 Task: In the Contact  DavisAudrey@lohud.com, Create email and send with subject: 'Elevate Your Success: Introducing a Transformative Opportunity', and with mail content 'Hello_x000D_
Join a community of forward-thinkers and pioneers. Our transformative solution will empower you to shape the future of your industry.._x000D_
Kind Regards', attach the document: Business_plan.docx and insert image: visitingcard.jpg. Below Kind Regards, write Tumblr and insert the URL: 'www.tumblr.com'. Mark checkbox to create task to follow up : In 1 month. Logged in from softage.10@softage.net
Action: Mouse moved to (91, 58)
Screenshot: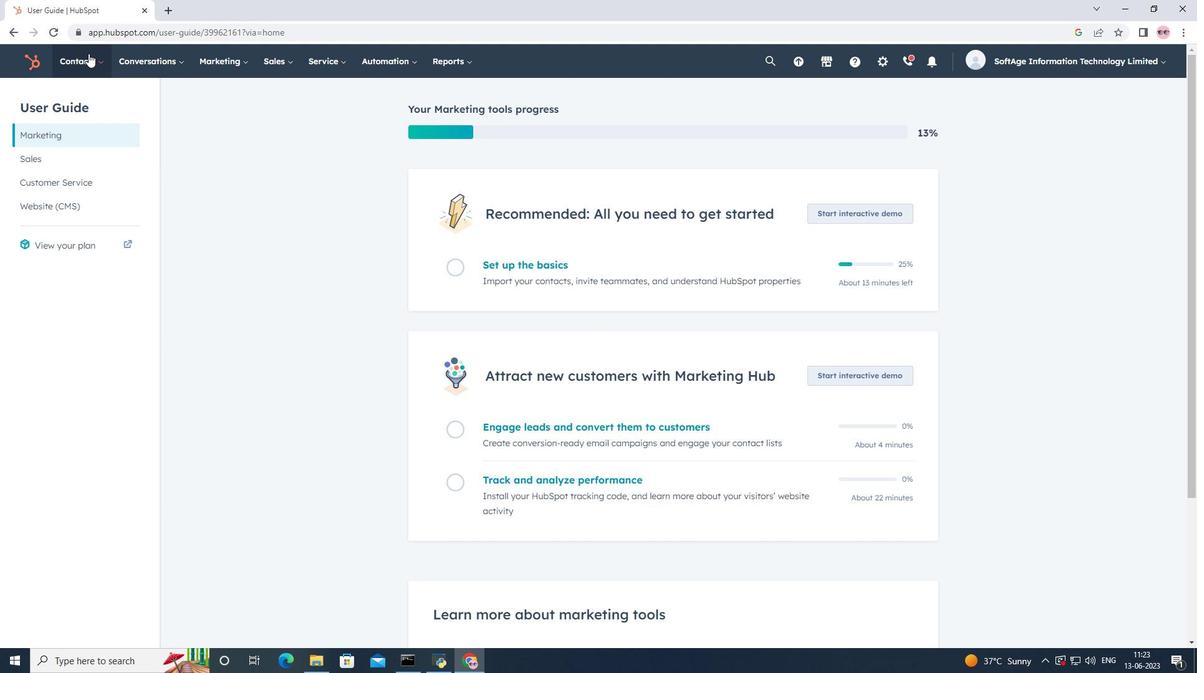 
Action: Mouse pressed left at (91, 58)
Screenshot: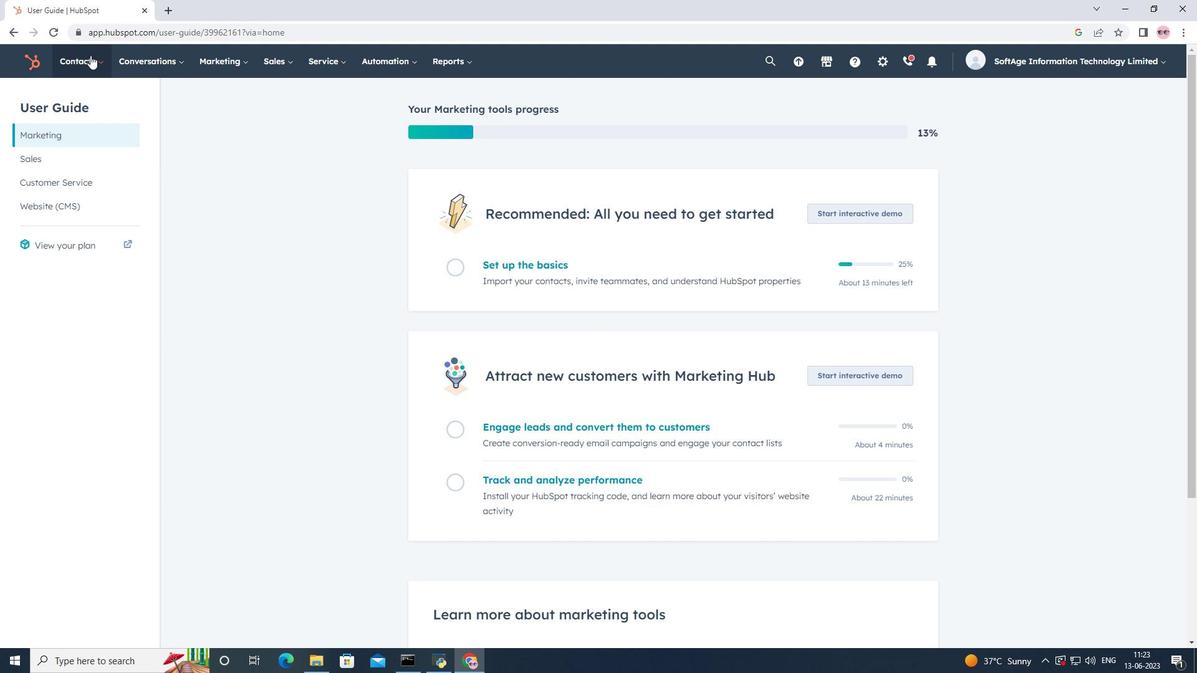 
Action: Mouse moved to (102, 107)
Screenshot: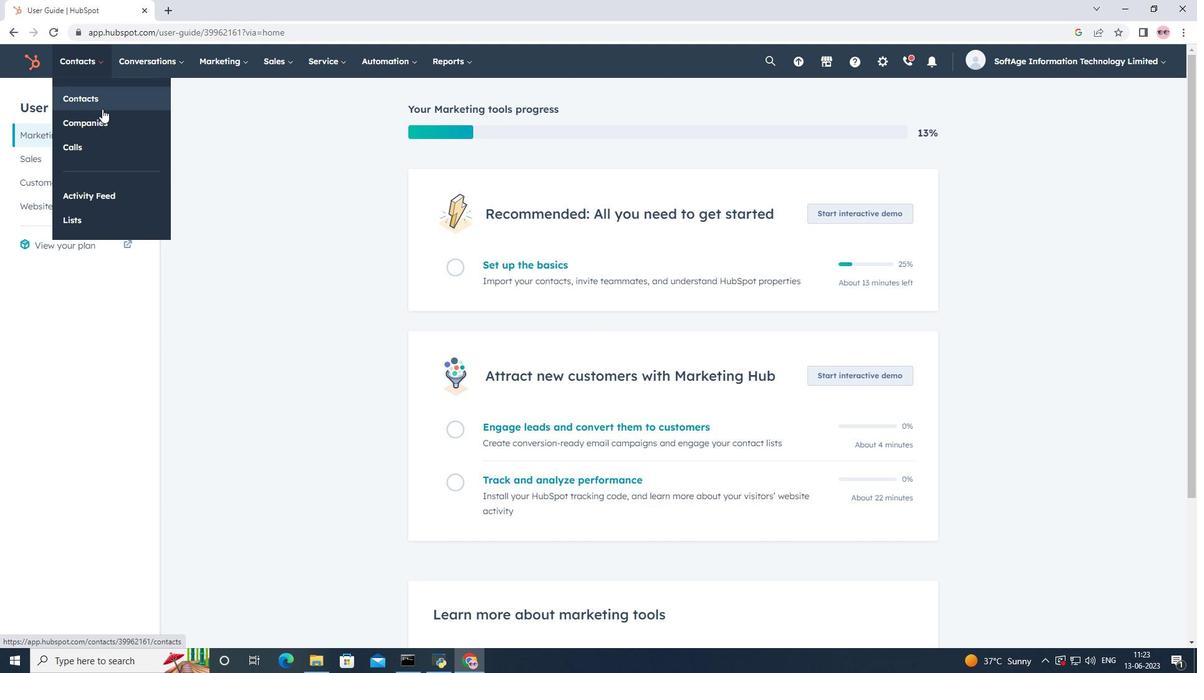 
Action: Mouse pressed left at (102, 107)
Screenshot: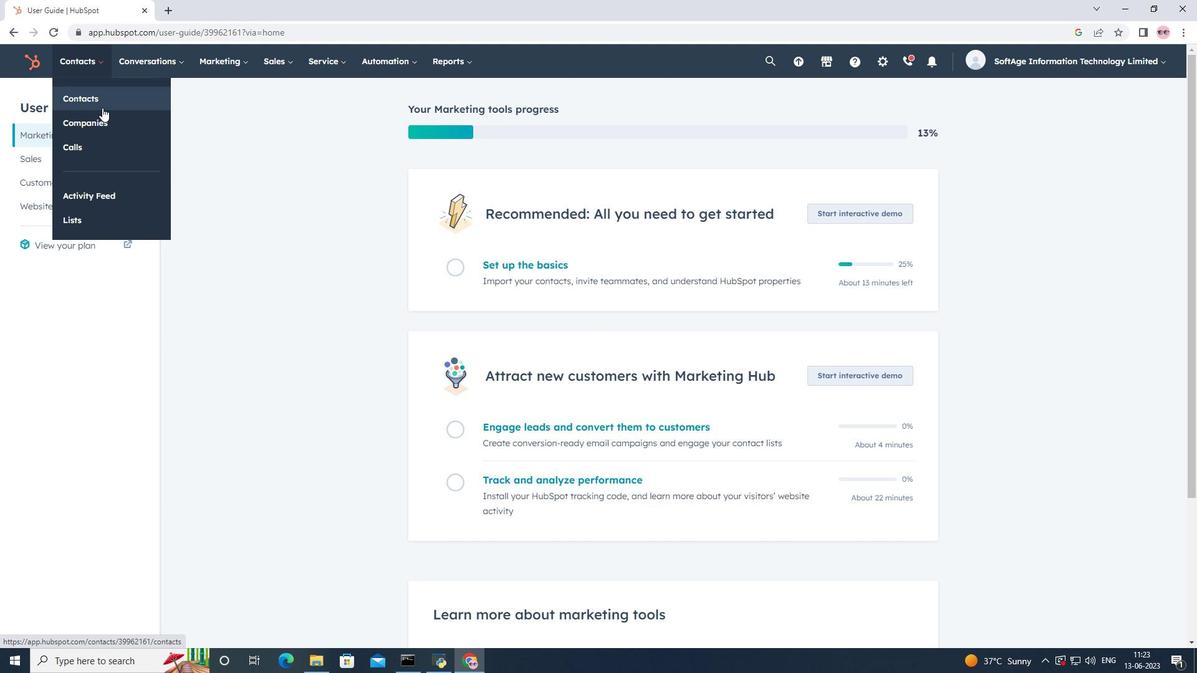 
Action: Mouse moved to (116, 205)
Screenshot: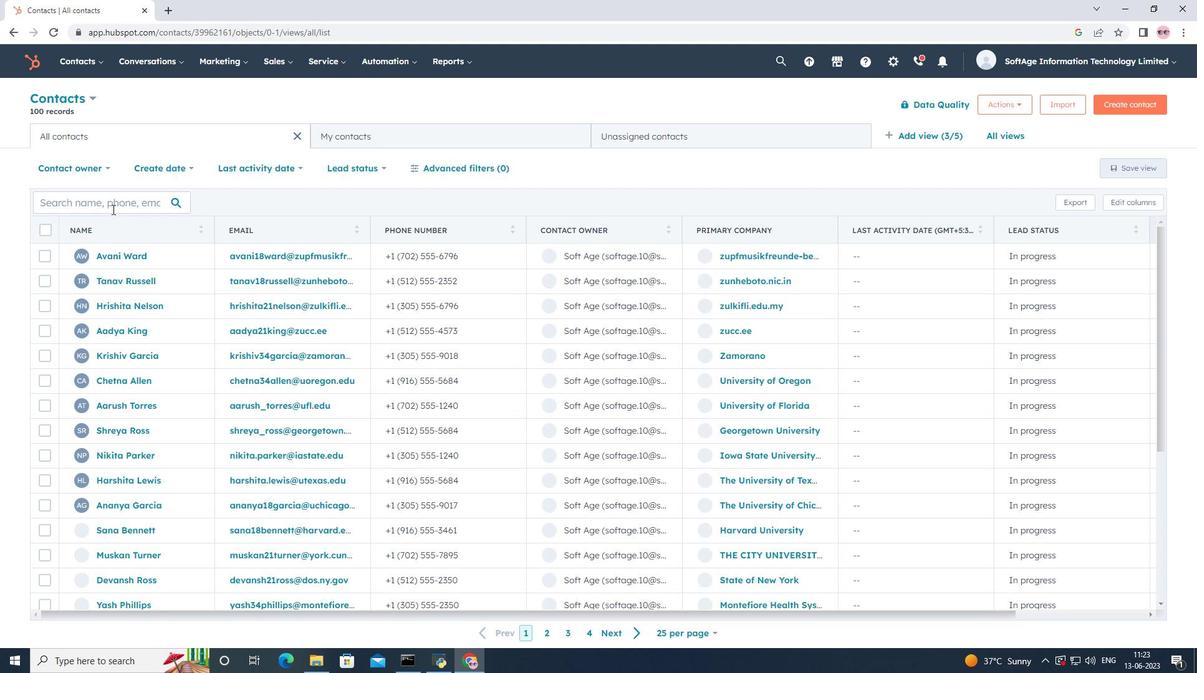 
Action: Mouse pressed left at (116, 205)
Screenshot: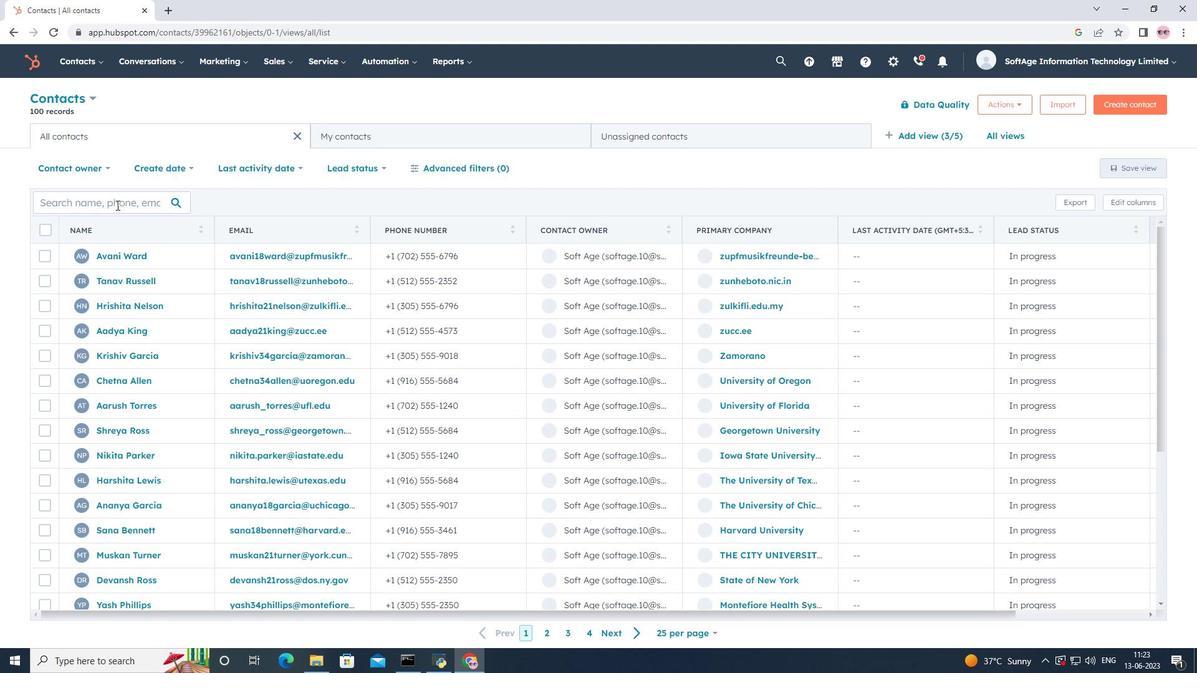 
Action: Key pressed <Key.shift>Davis<Key.shift>Audrey<Key.shift>@lohud.com
Screenshot: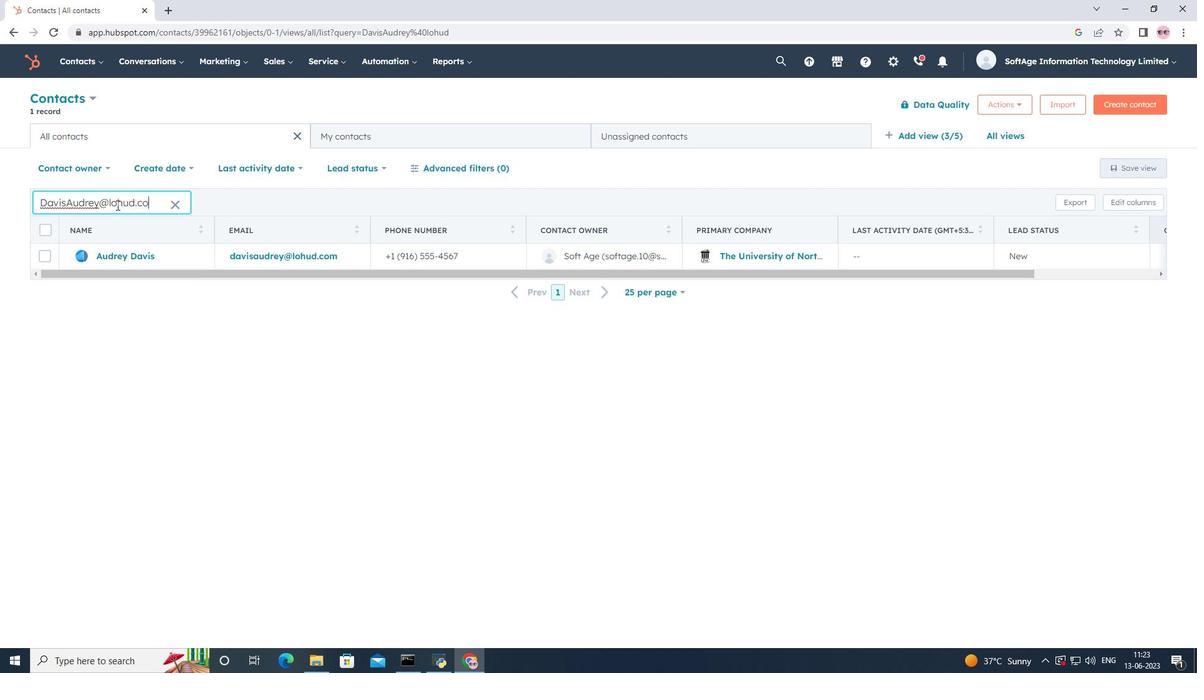 
Action: Mouse moved to (118, 258)
Screenshot: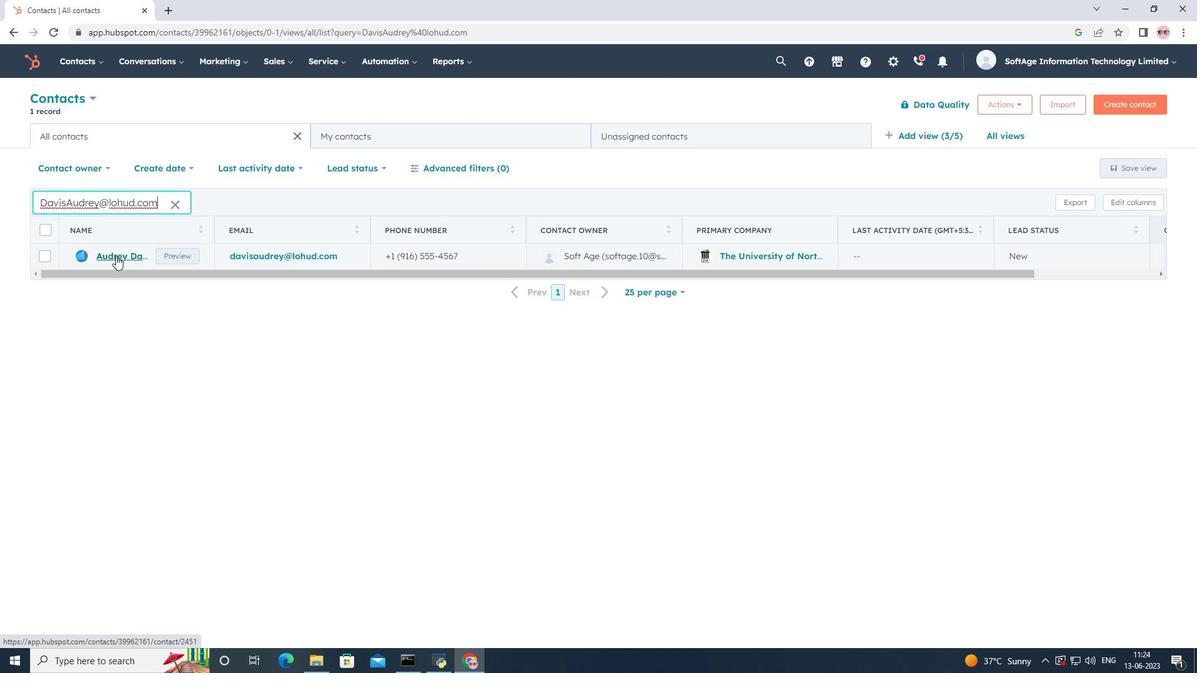 
Action: Mouse pressed left at (118, 258)
Screenshot: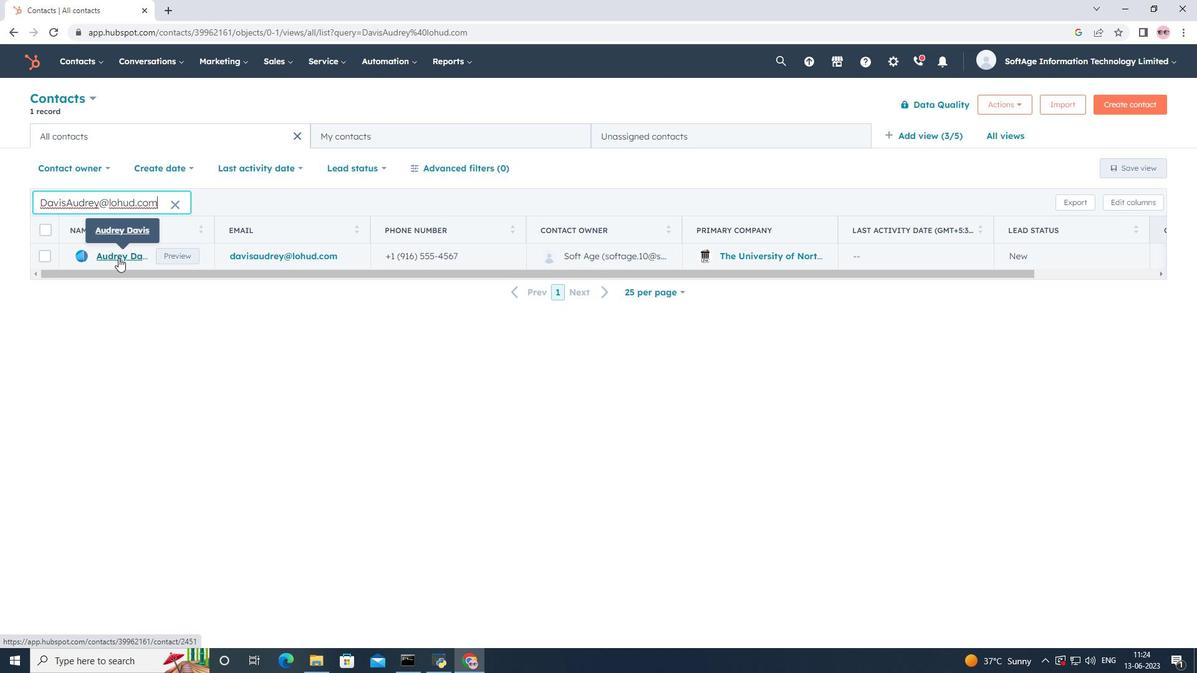 
Action: Mouse moved to (85, 216)
Screenshot: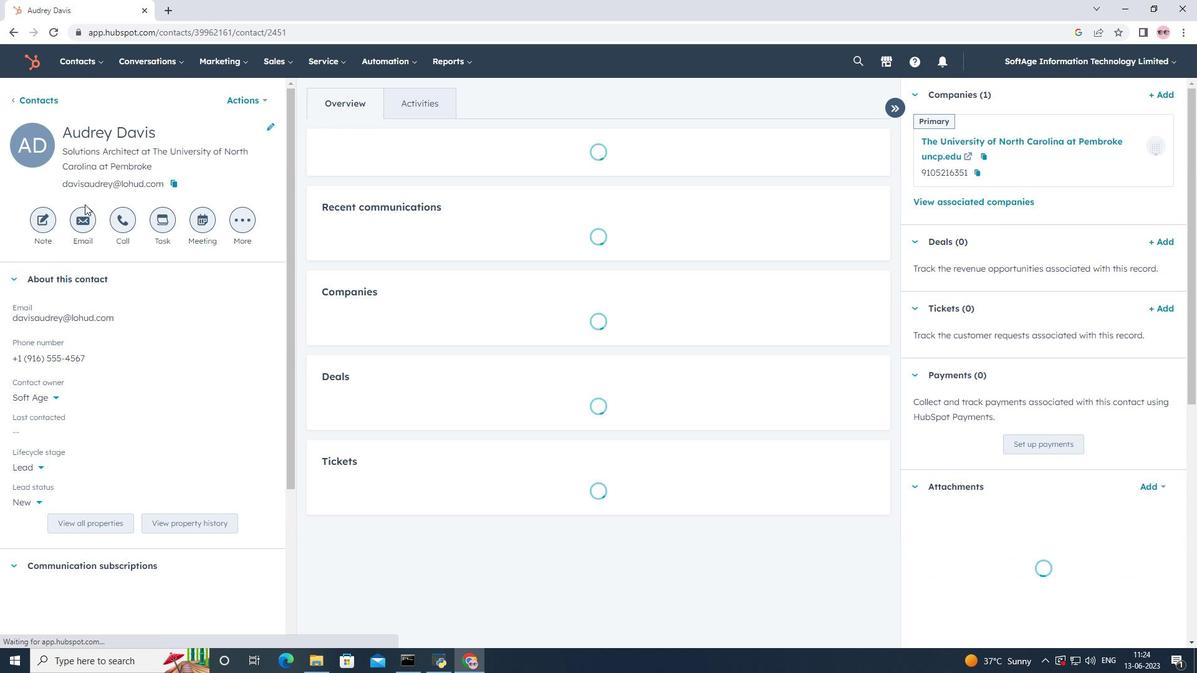
Action: Mouse pressed left at (85, 216)
Screenshot: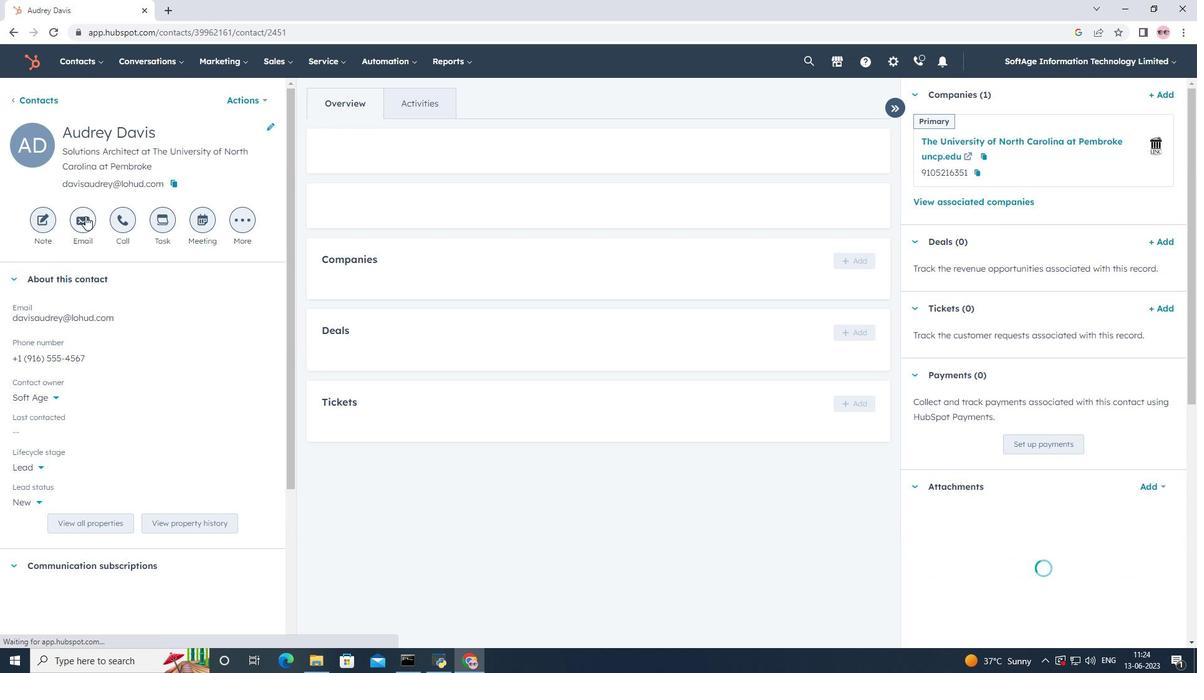 
Action: Mouse moved to (771, 426)
Screenshot: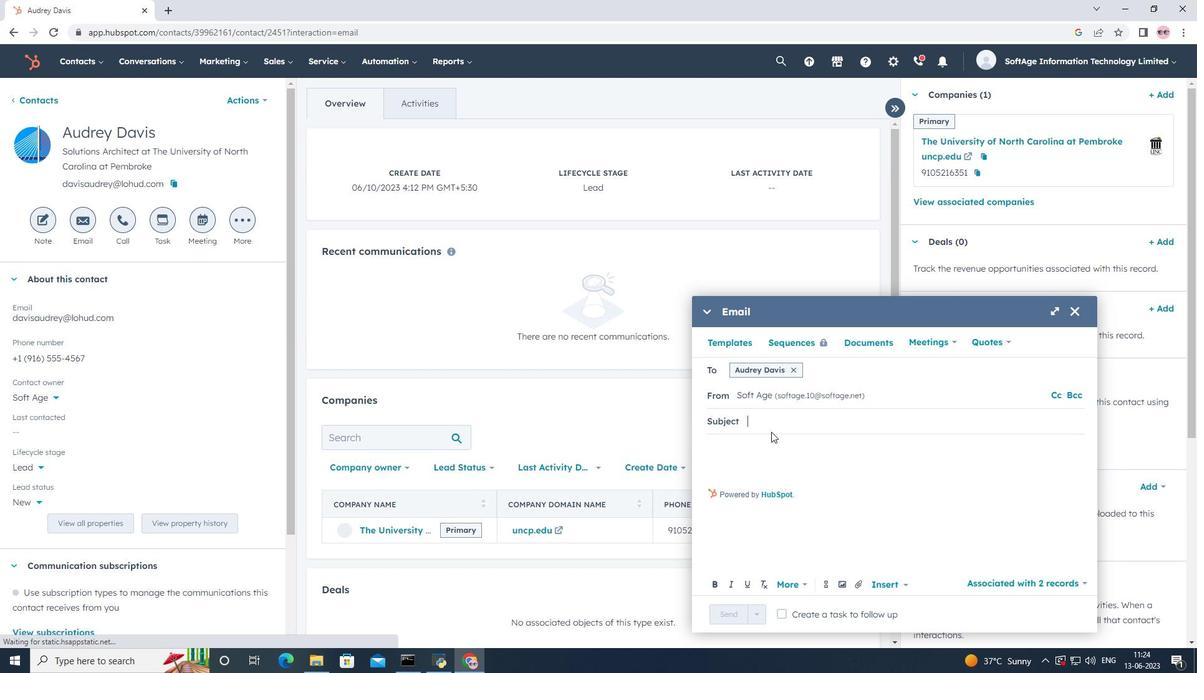 
Action: Mouse pressed left at (771, 426)
Screenshot: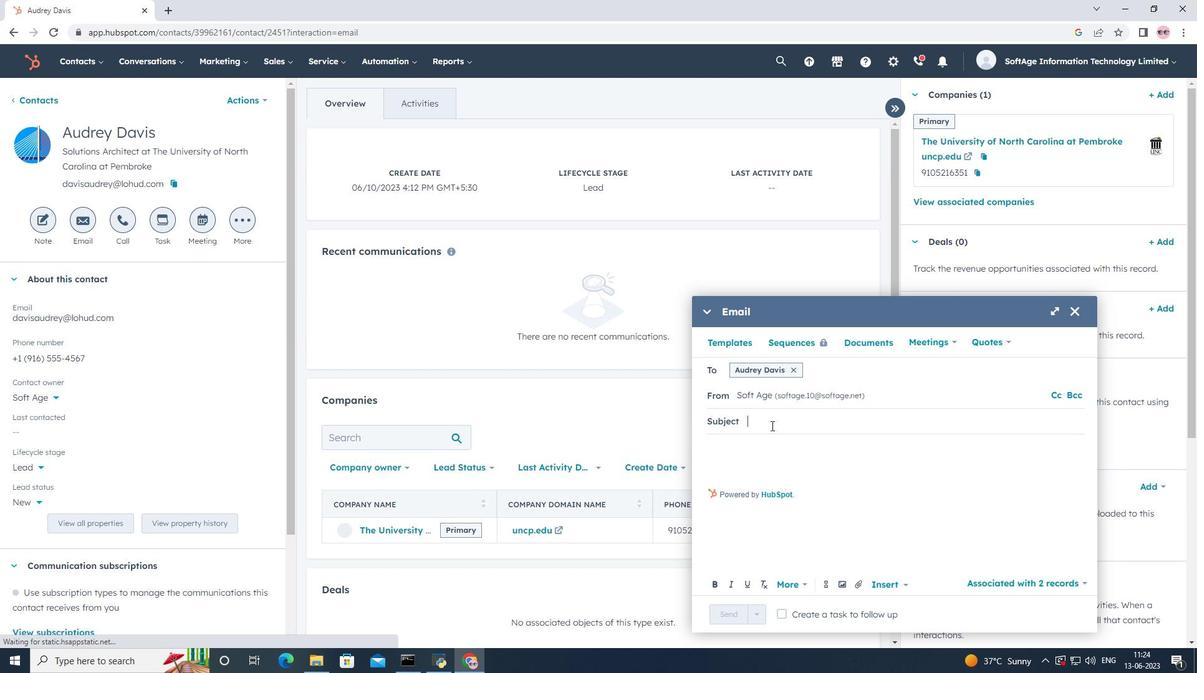 
Action: Key pressed <Key.shift><Key.shift><Key.shift>Elevate<Key.space><Key.shift>Your<Key.space><Key.shift>Success<Key.shift>:<Key.space><Key.shift><Key.shift><Key.shift><Key.shift><Key.shift><Key.shift><Key.shift><Key.shift><Key.shift><Key.shift><Key.shift><Key.shift><Key.shift><Key.shift><Key.shift><Key.shift><Key.shift>Introducing<Key.space>a<Key.space><Key.shift>Transformative<Key.space><Key.shift>Opportunity
Screenshot: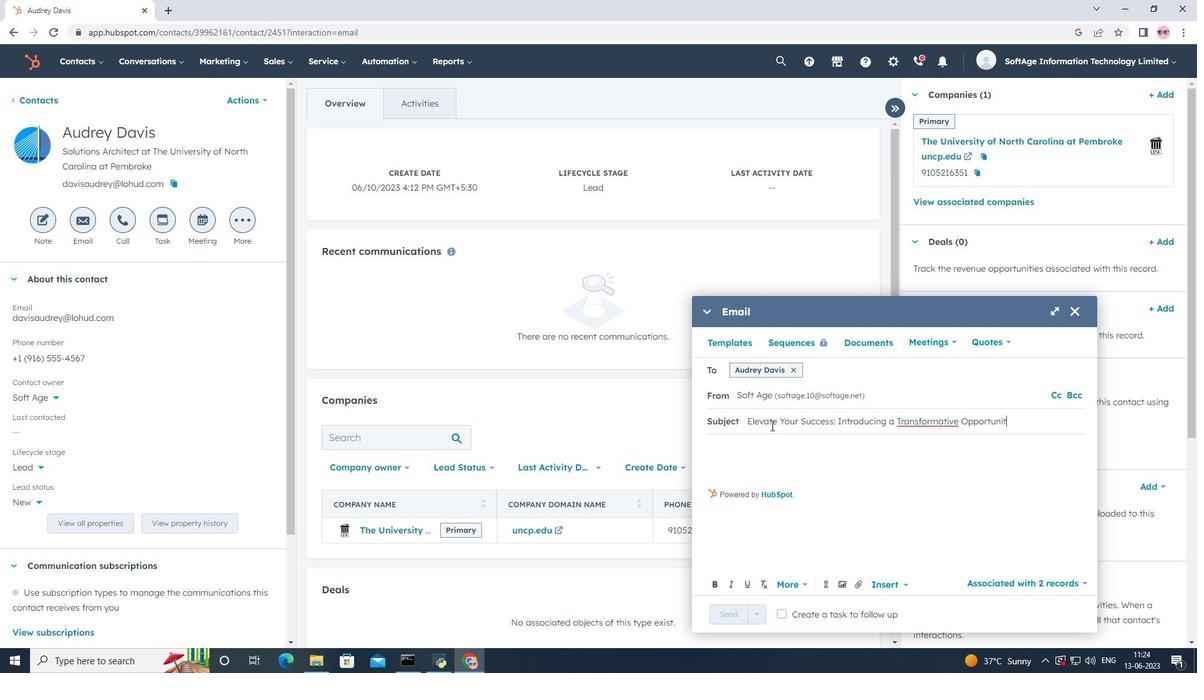 
Action: Mouse scrolled (771, 425) with delta (0, 0)
Screenshot: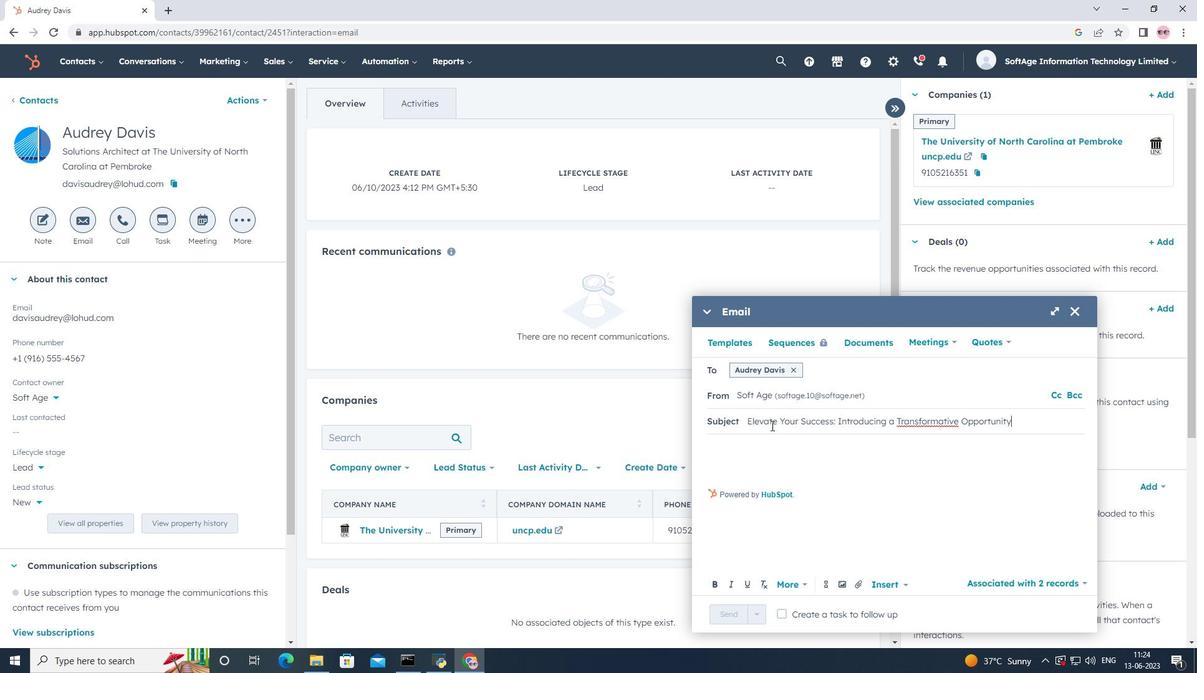 
Action: Mouse scrolled (771, 425) with delta (0, 0)
Screenshot: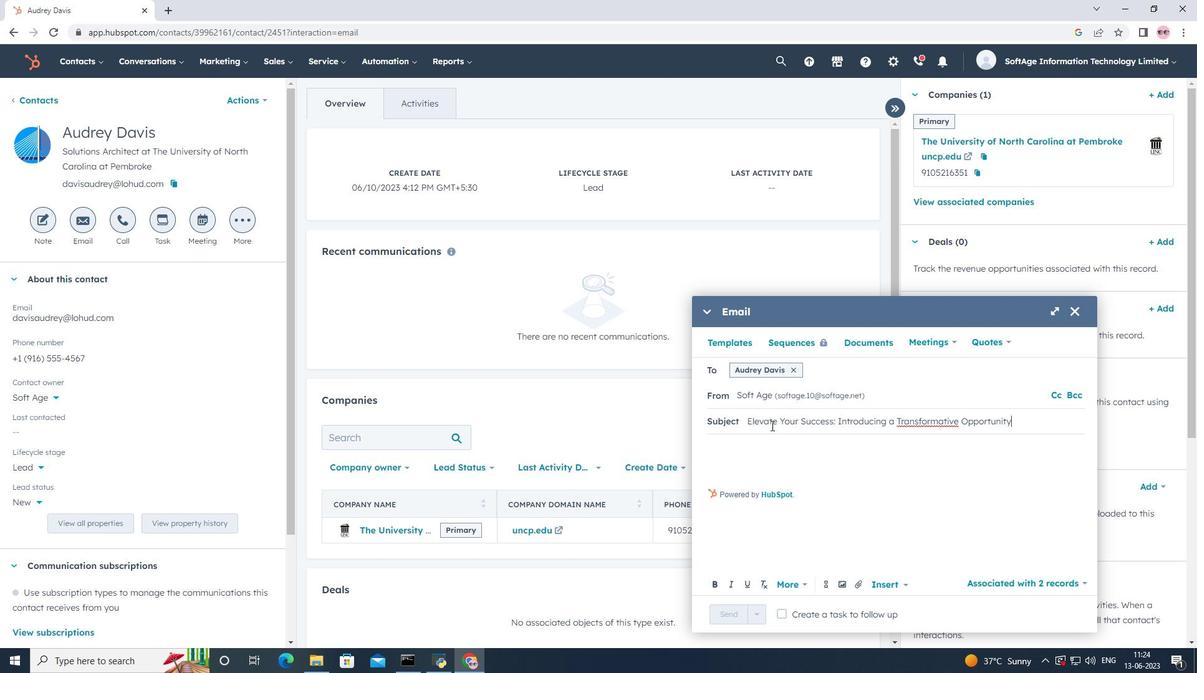 
Action: Mouse moved to (747, 451)
Screenshot: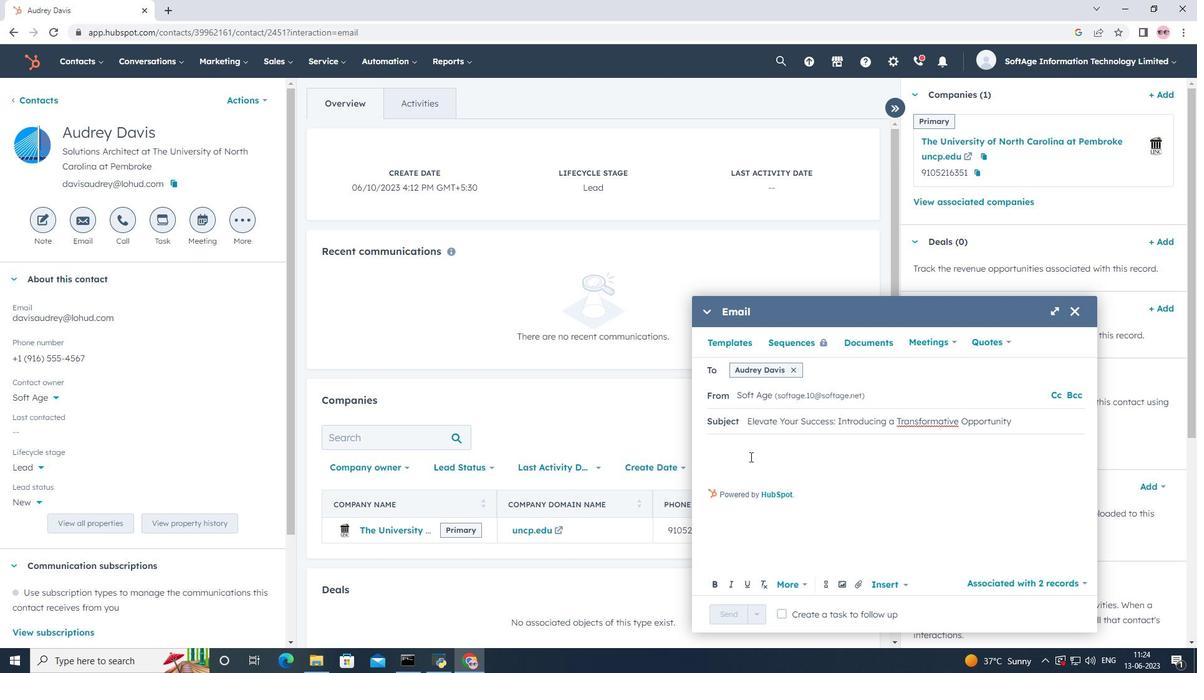 
Action: Mouse pressed left at (747, 451)
Screenshot: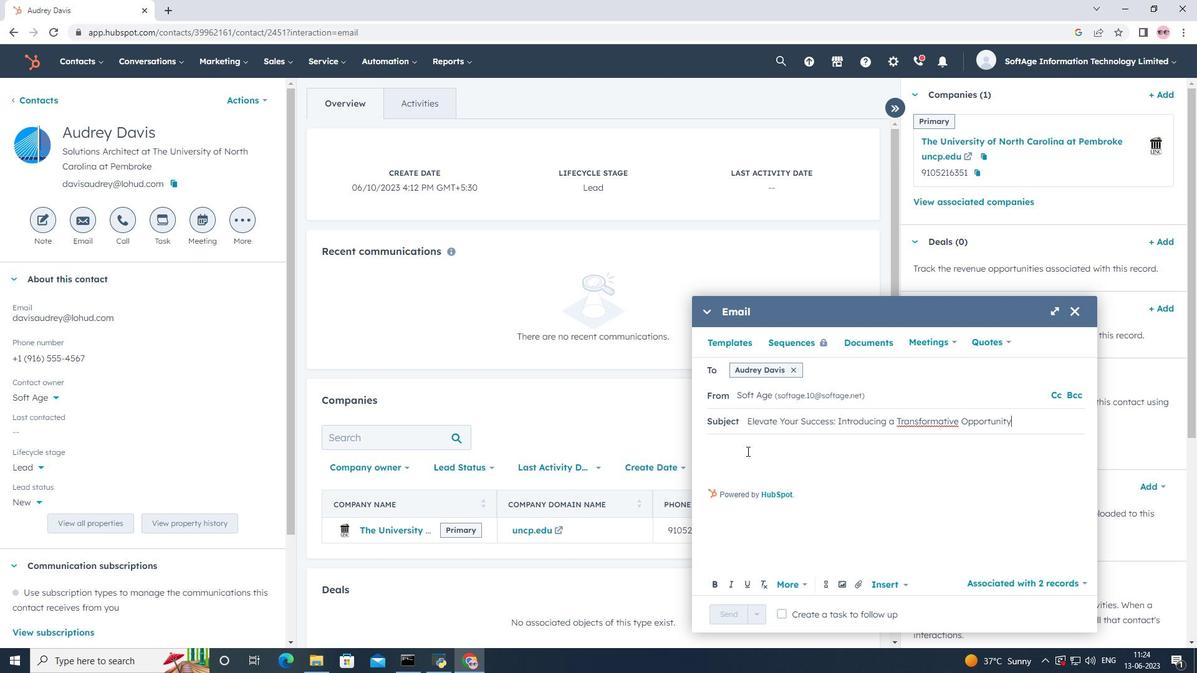 
Action: Key pressed <Key.shift>Hello<Key.enter><Key.shift><Key.shift><Key.shift><Key.shift><Key.shift><Key.shift><Key.shift><Key.shift><Key.shift>Join<Key.space>a<Key.space>community<Key.space>of<Key.space>forward<Key.space><Key.backspace>-thinkers<Key.space>and<Key.space>pioneers.<Key.space><Key.shift>Our<Key.space>transformative<Key.space>solution<Key.space>will<Key.space>empower<Key.space><Key.shift><Key.shift><Key.shift><Key.shift><Key.shift><Key.shift><Key.shift><Key.shift><Key.shift><Key.shift><Key.shift><Key.shift><Key.shift><Key.shift><Key.shift><Key.shift><Key.shift><Key.shift><Key.shift><Key.shift><Key.shift><Key.shift><Key.shift><Key.shift><Key.shift><Key.shift><Key.shift><Key.shift><Key.shift><Key.shift><Key.shift><Key.shift><Key.shift><Key.shift><Key.shift><Key.shift><Key.shift><Key.shift><Key.shift><Key.shift><Key.shift><Key.shift><Key.shift><Key.shift><Key.shift><Key.shift><Key.shift><Key.shift><Key.shift><Key.shift><Key.shift><Key.shift><Key.shift><Key.shift><Key.shift><Key.shift><Key.shift><Key.shift><Key.shift><Key.shift><Key.shift>you<Key.space>to<Key.space>shape<Key.space>the<Key.space>future<Key.space>of<Key.space>your<Key.space>industry.<Key.enter><Key.shift><Key.shift><Key.shift><Key.shift><Key.shift><Key.shift><Key.shift><Key.shift><Key.shift>Kind<Key.space>re<Key.backspace><Key.backspace><Key.shift>Regards
Screenshot: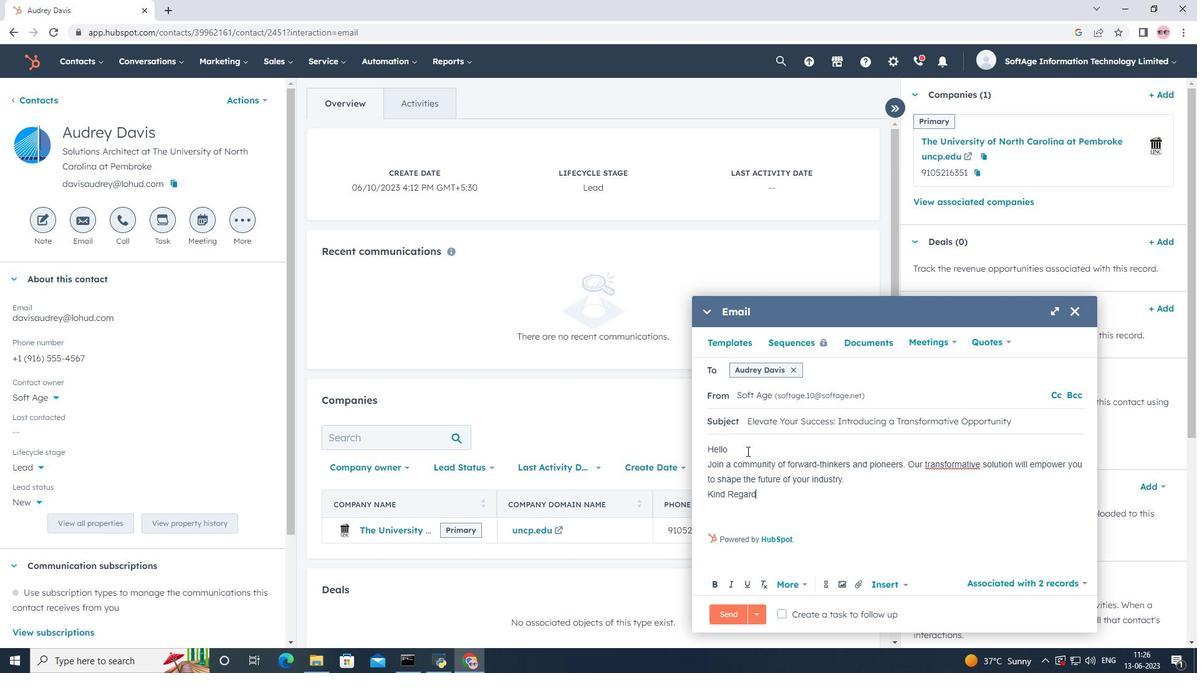 
Action: Mouse moved to (858, 589)
Screenshot: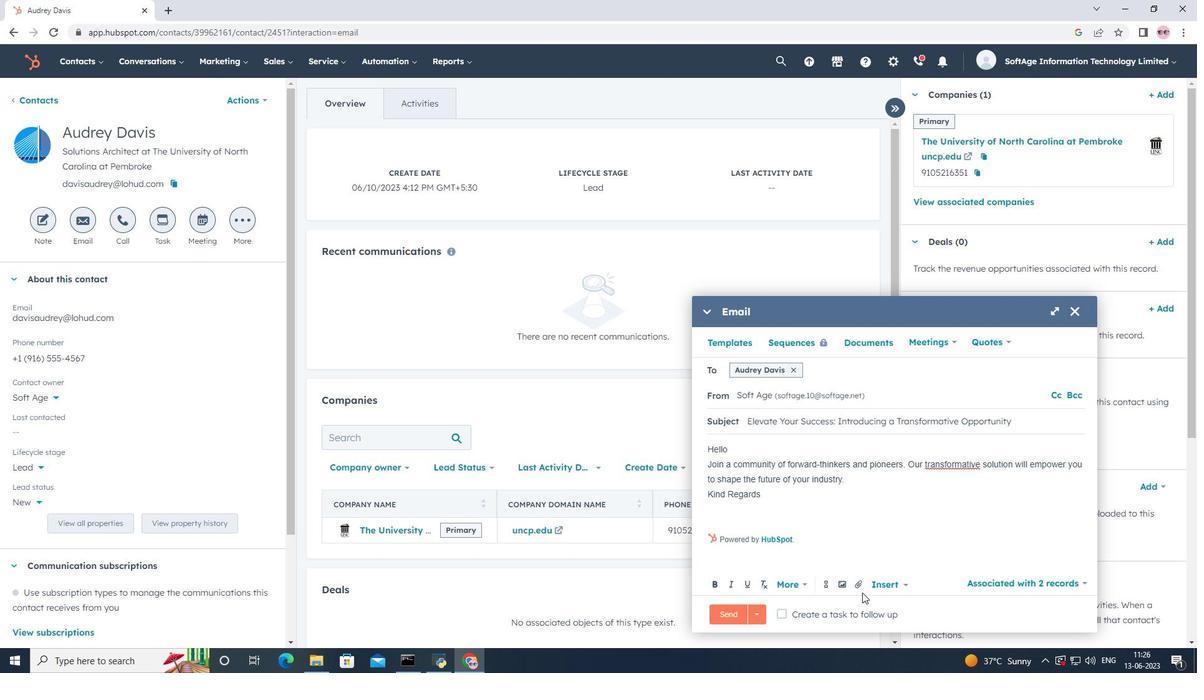 
Action: Mouse pressed left at (858, 589)
Screenshot: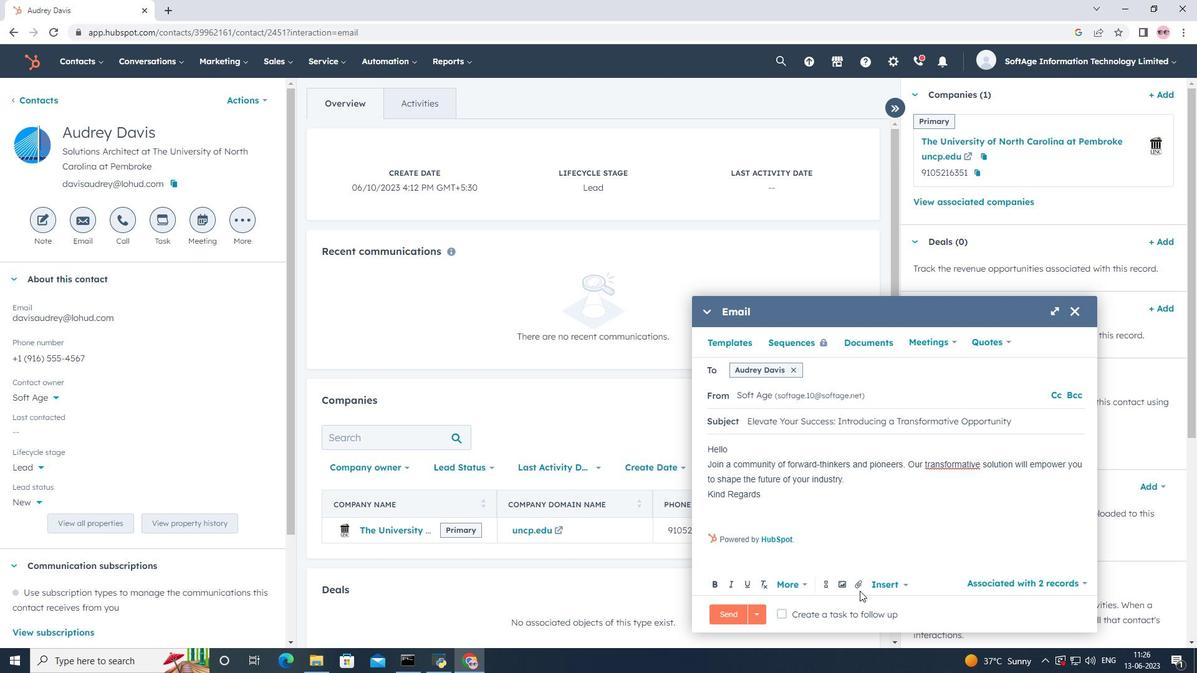 
Action: Mouse moved to (886, 554)
Screenshot: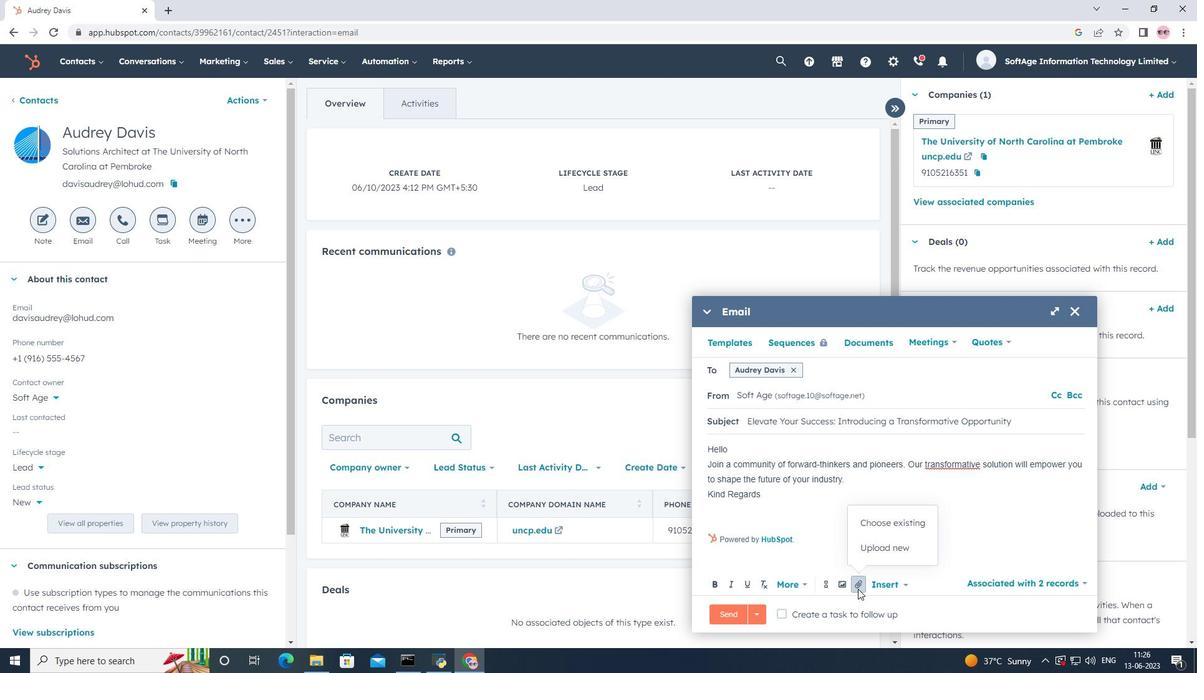 
Action: Mouse pressed left at (886, 554)
Screenshot: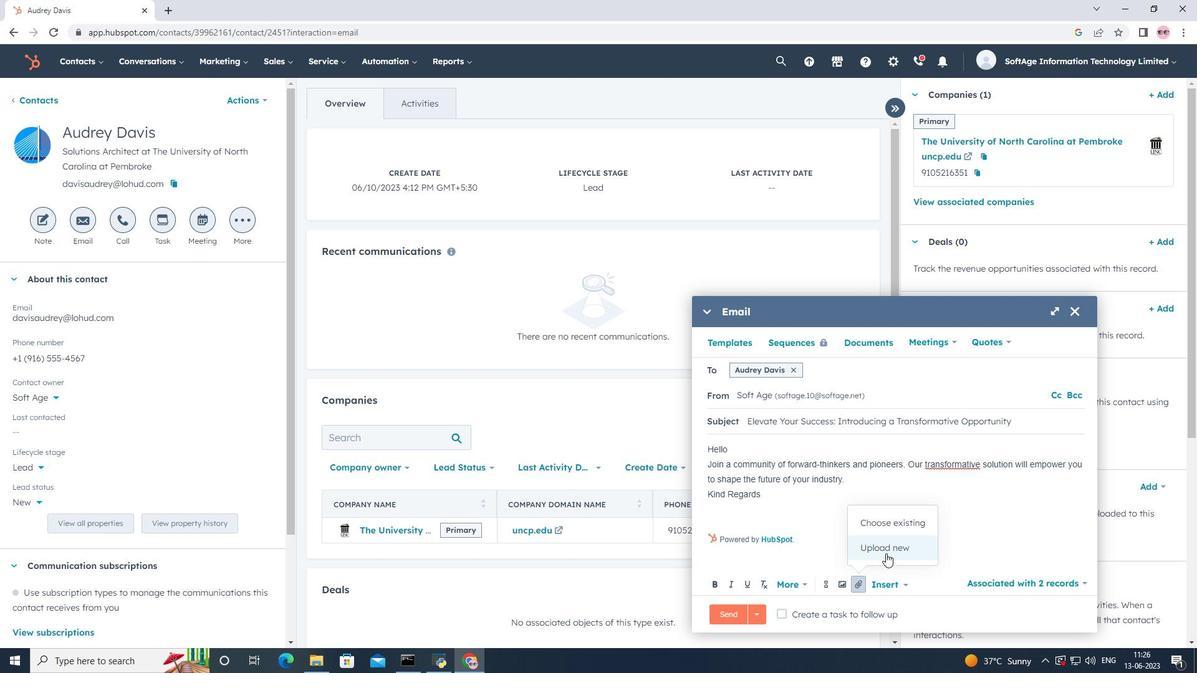 
Action: Mouse moved to (44, 155)
Screenshot: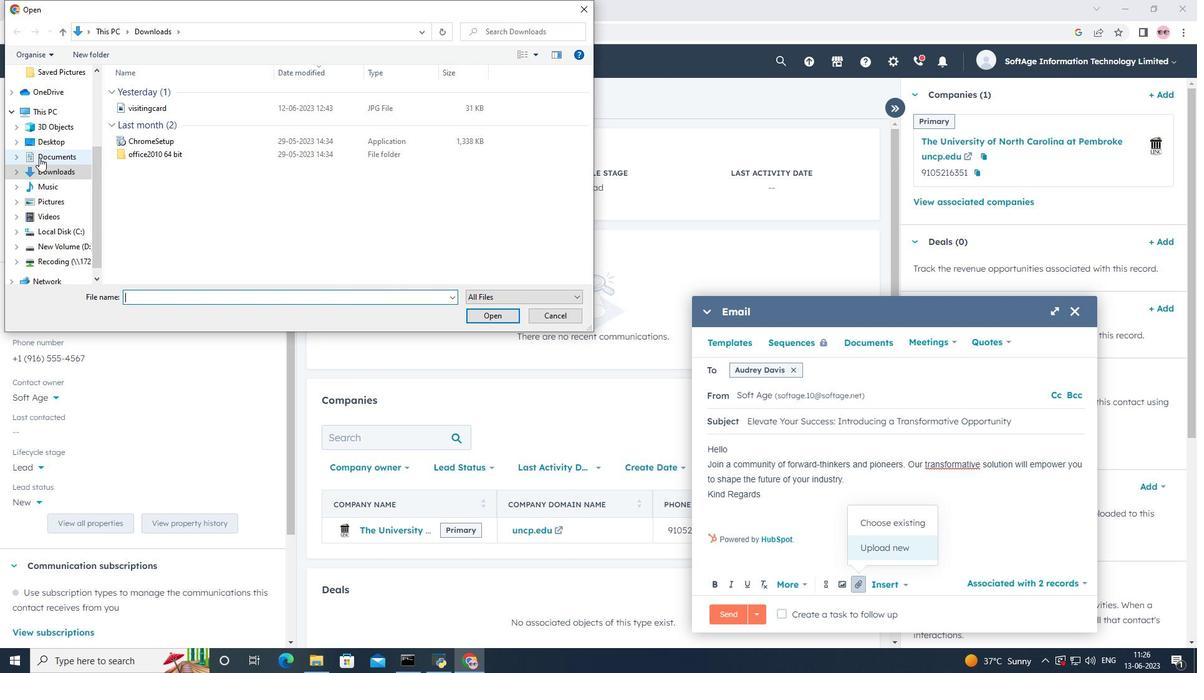 
Action: Mouse pressed left at (44, 155)
Screenshot: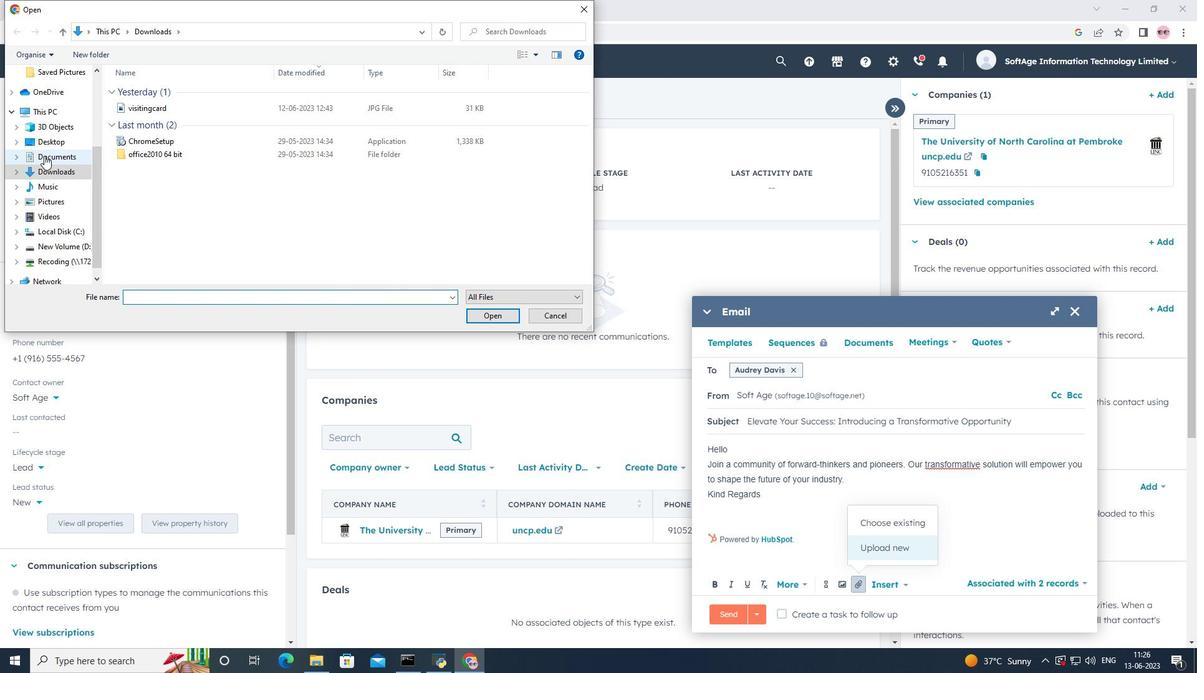 
Action: Mouse moved to (180, 105)
Screenshot: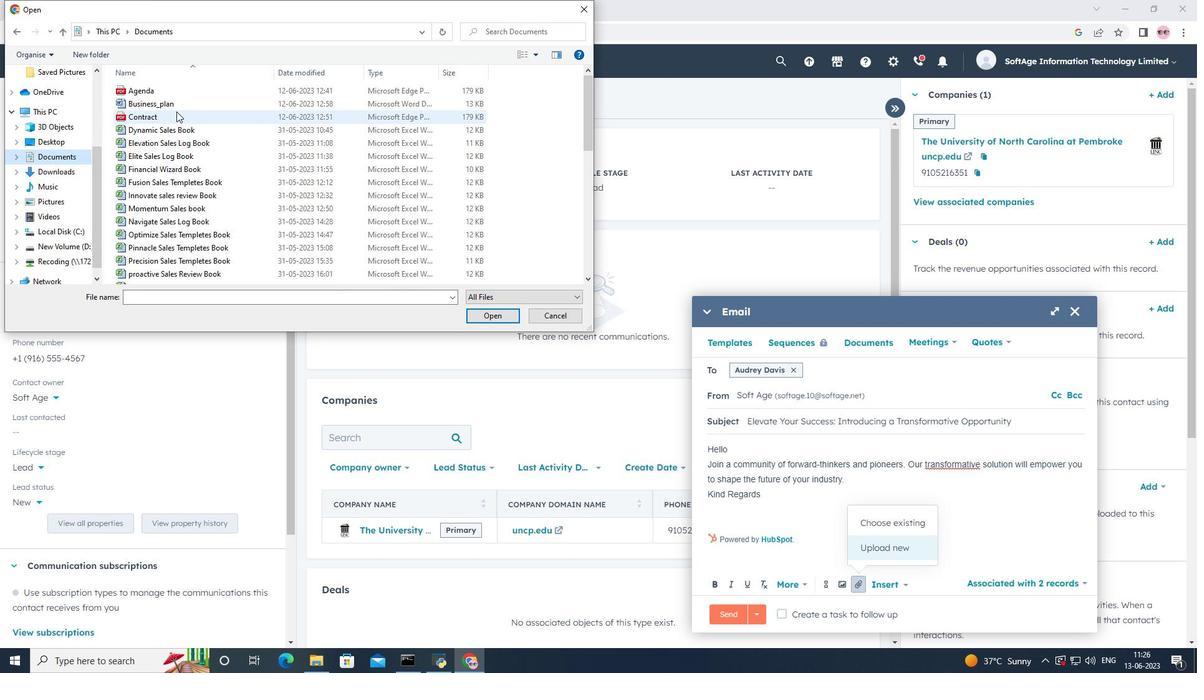 
Action: Mouse pressed left at (180, 105)
Screenshot: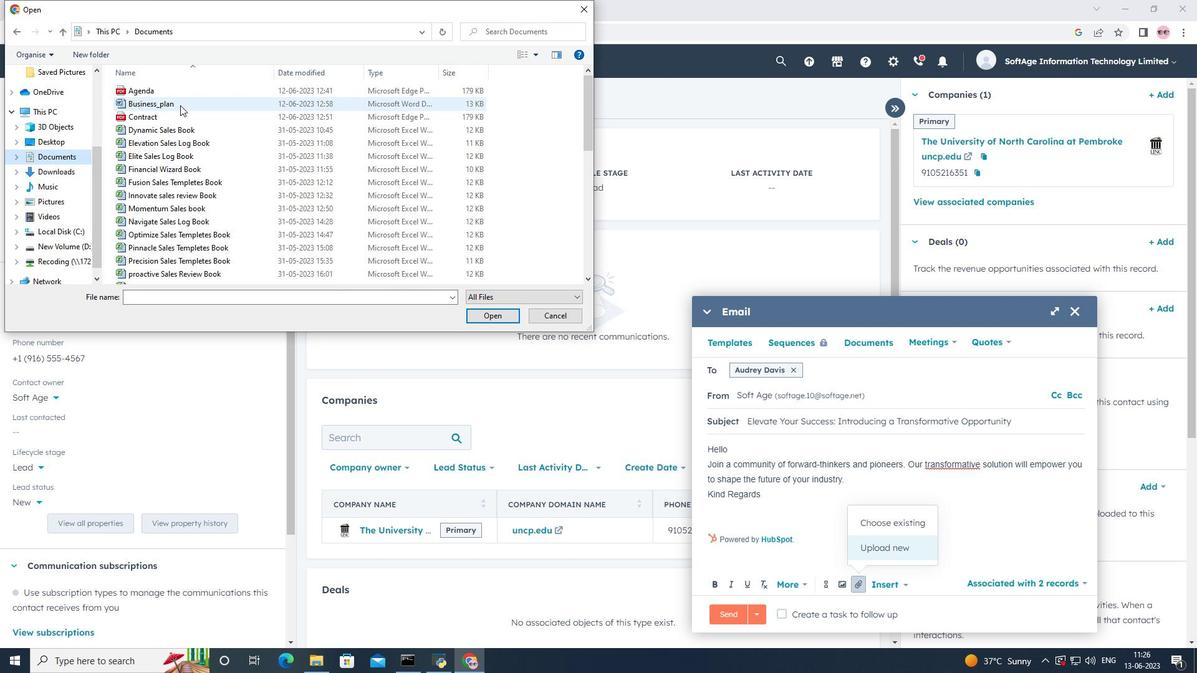
Action: Mouse moved to (489, 311)
Screenshot: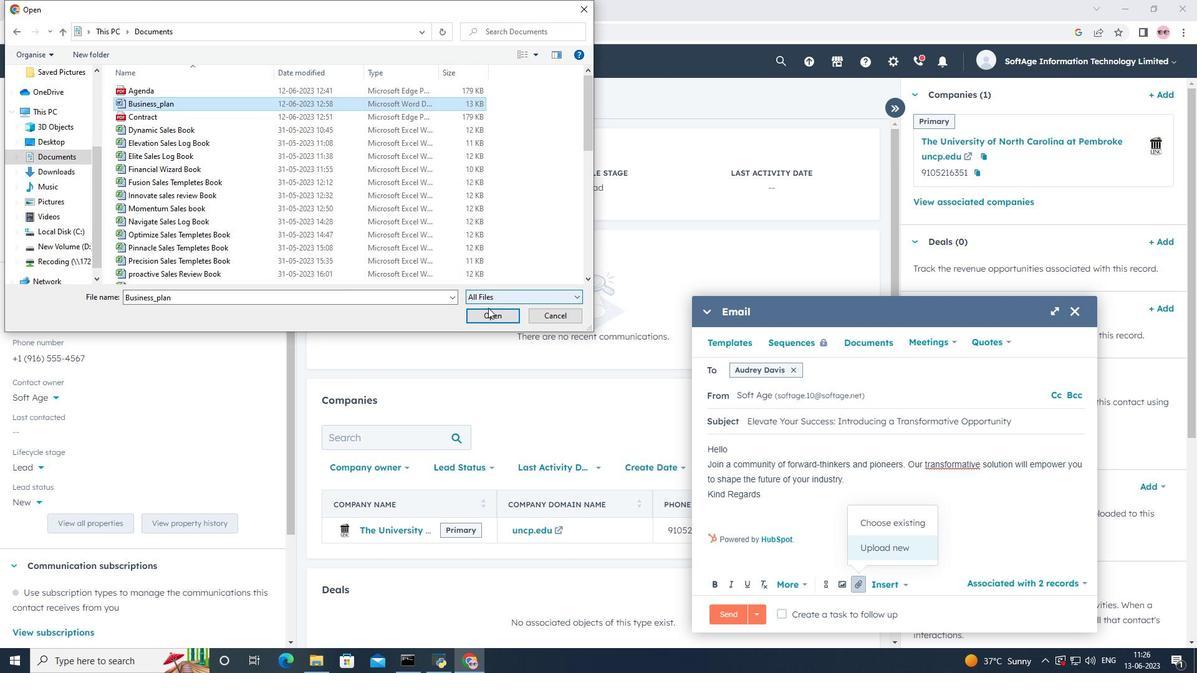 
Action: Mouse pressed left at (489, 311)
Screenshot: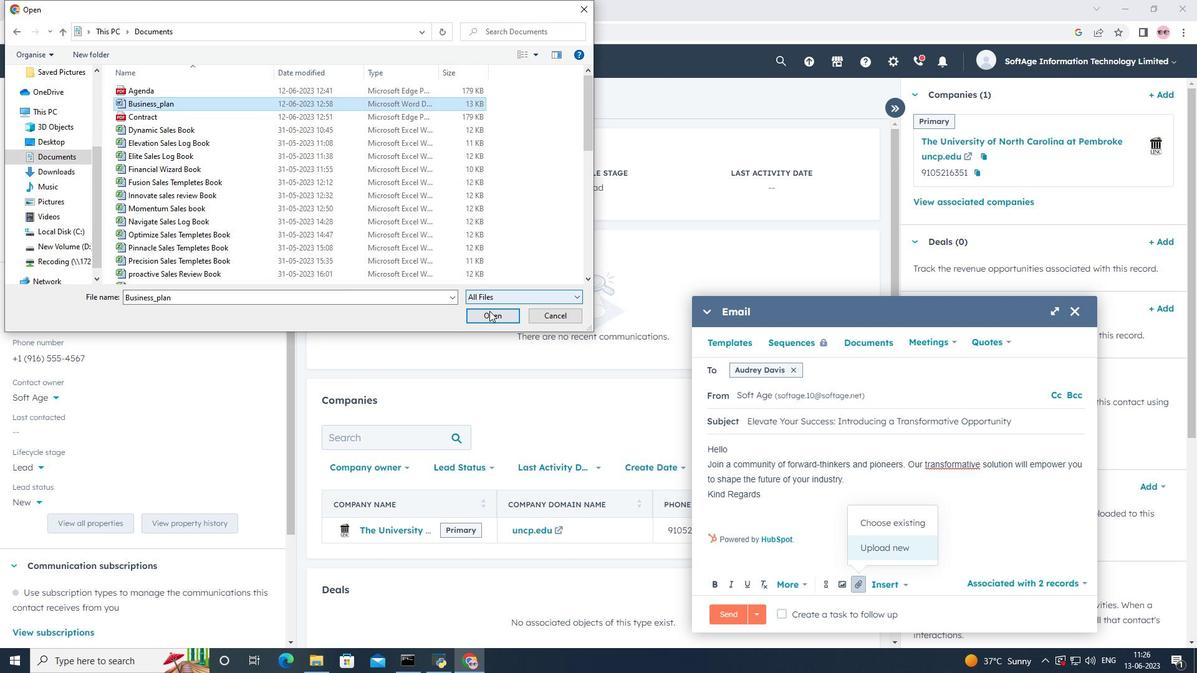 
Action: Mouse moved to (845, 548)
Screenshot: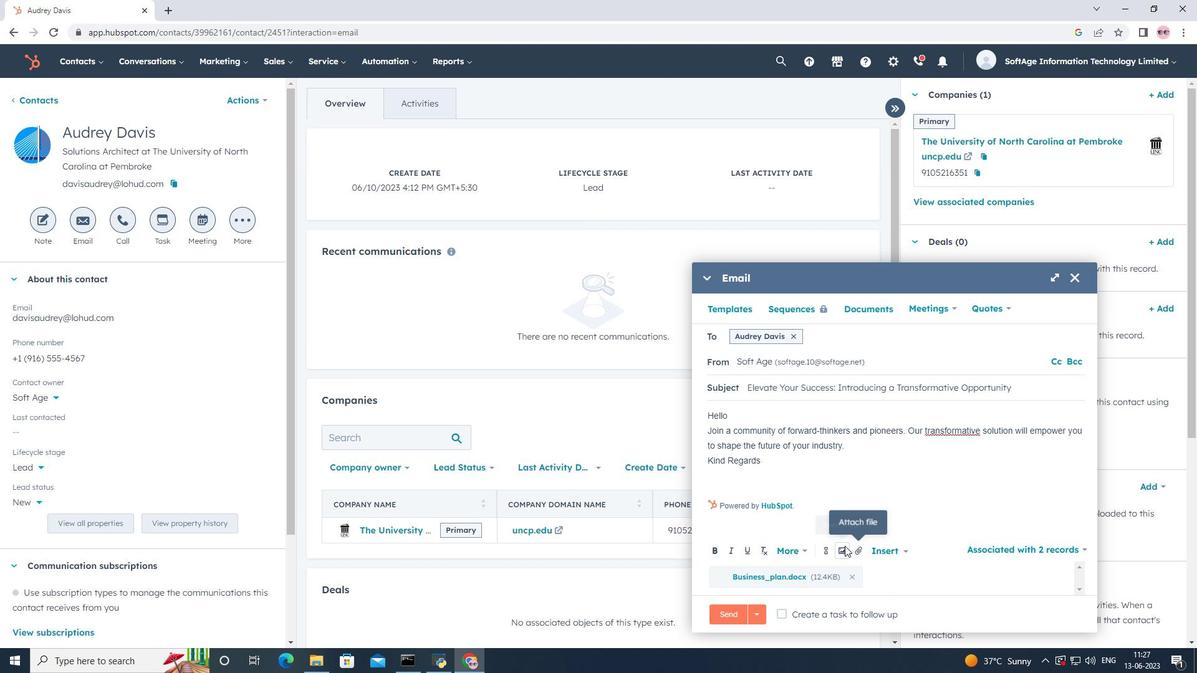
Action: Mouse pressed left at (845, 548)
Screenshot: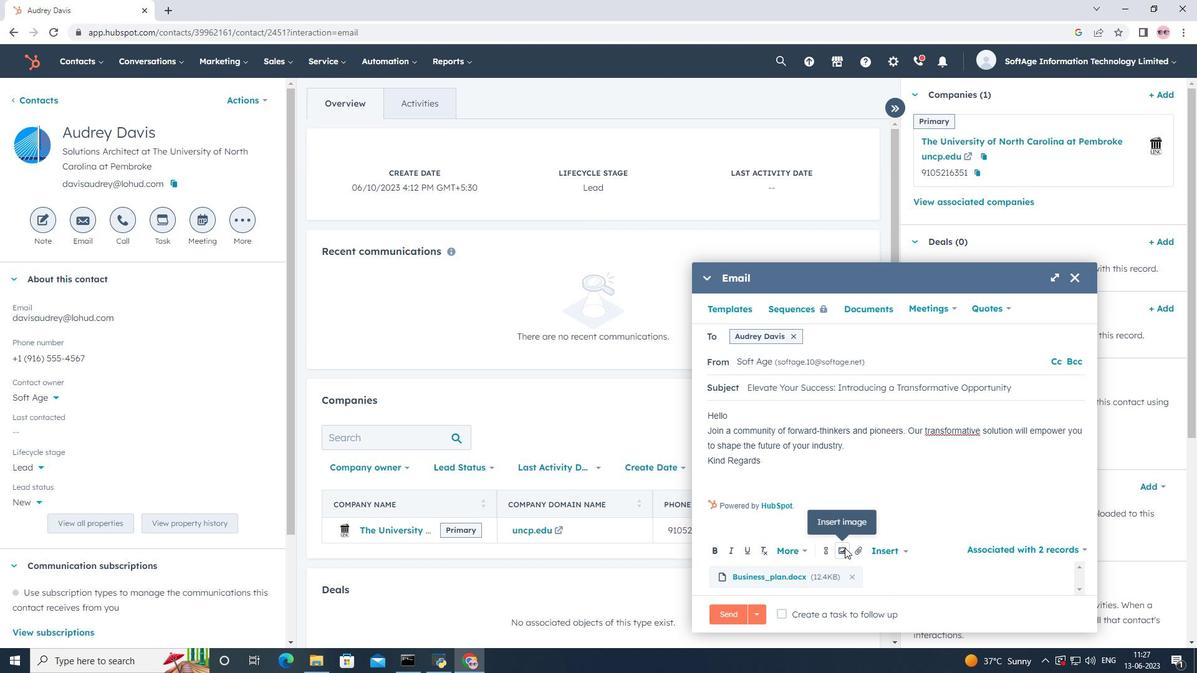 
Action: Mouse moved to (839, 509)
Screenshot: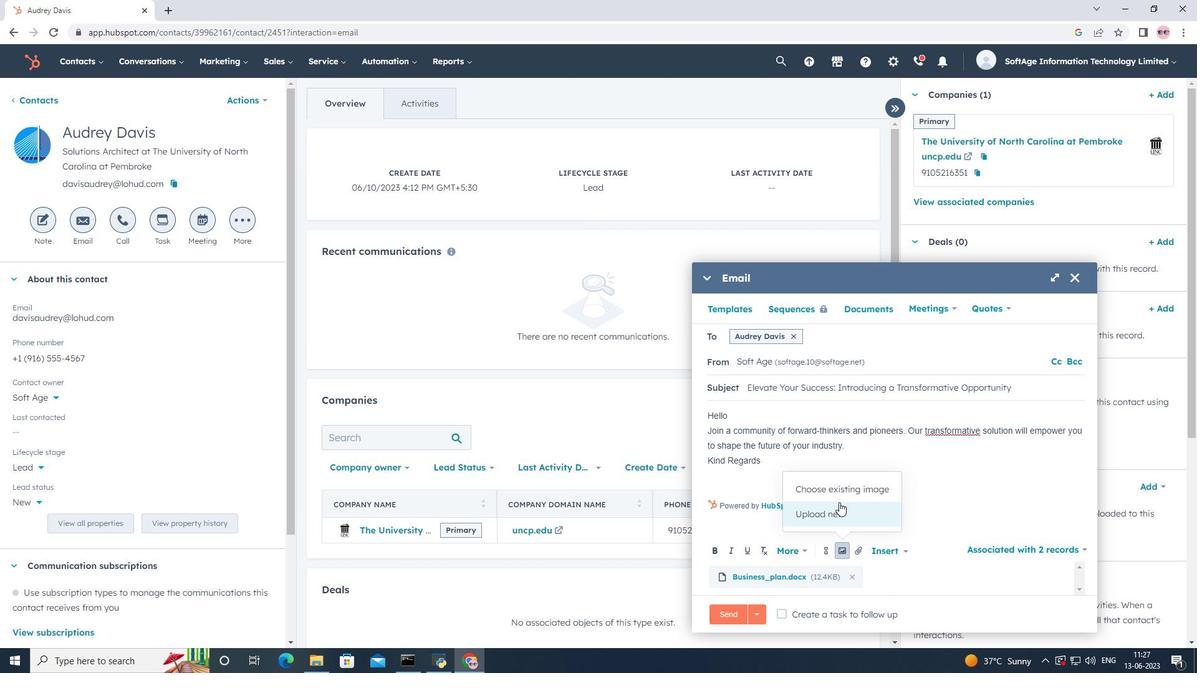 
Action: Mouse pressed left at (839, 509)
Screenshot: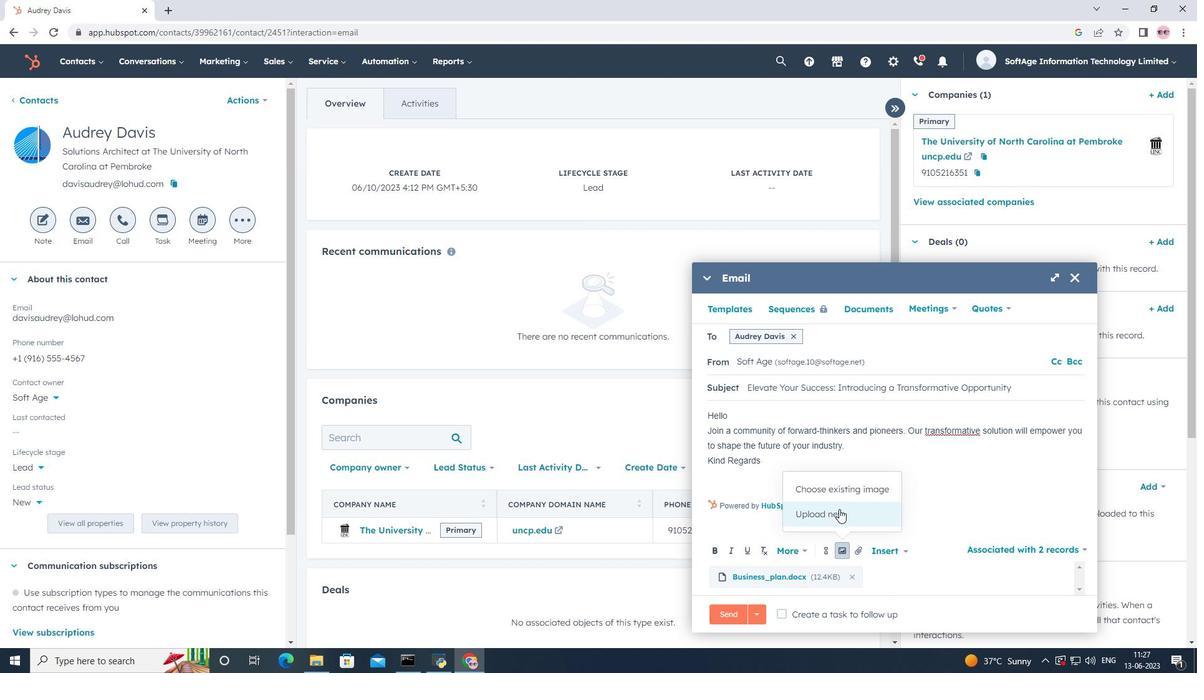 
Action: Mouse moved to (67, 166)
Screenshot: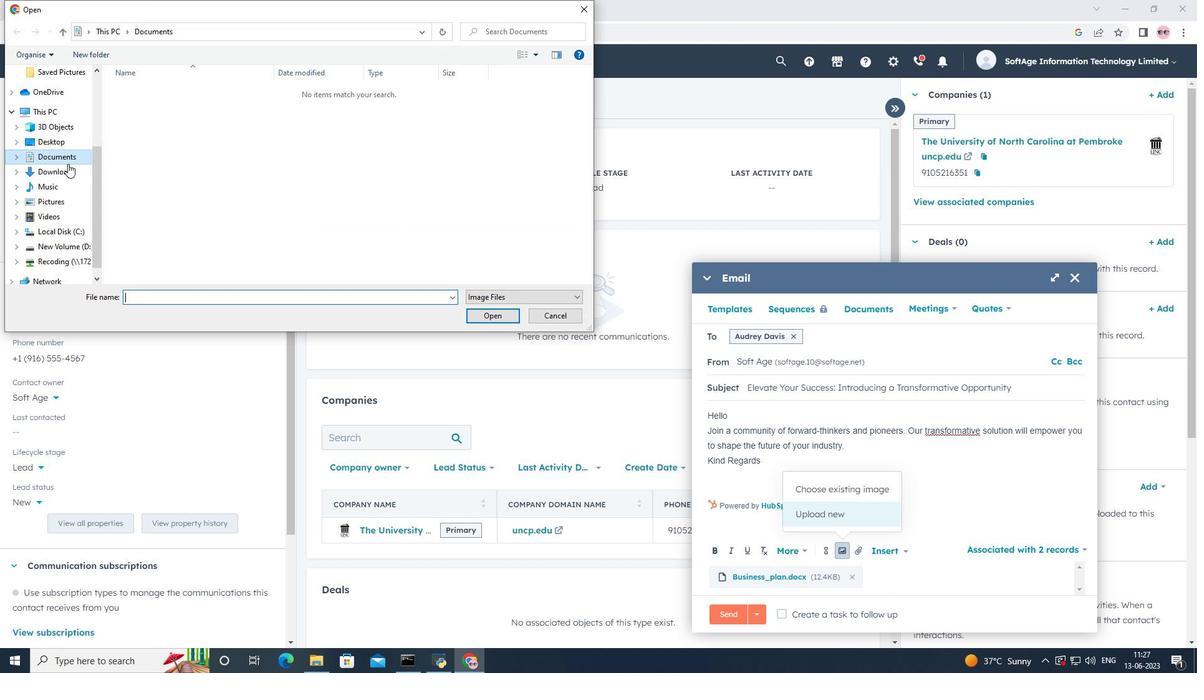 
Action: Mouse pressed left at (67, 166)
Screenshot: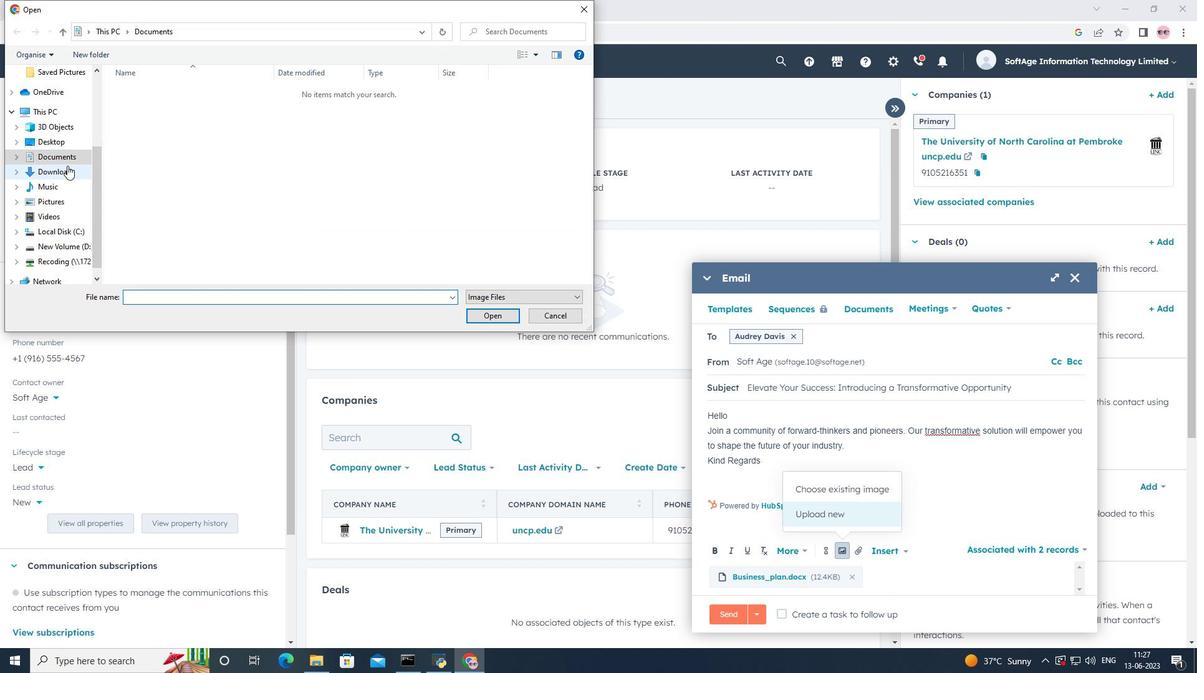 
Action: Mouse moved to (127, 114)
Screenshot: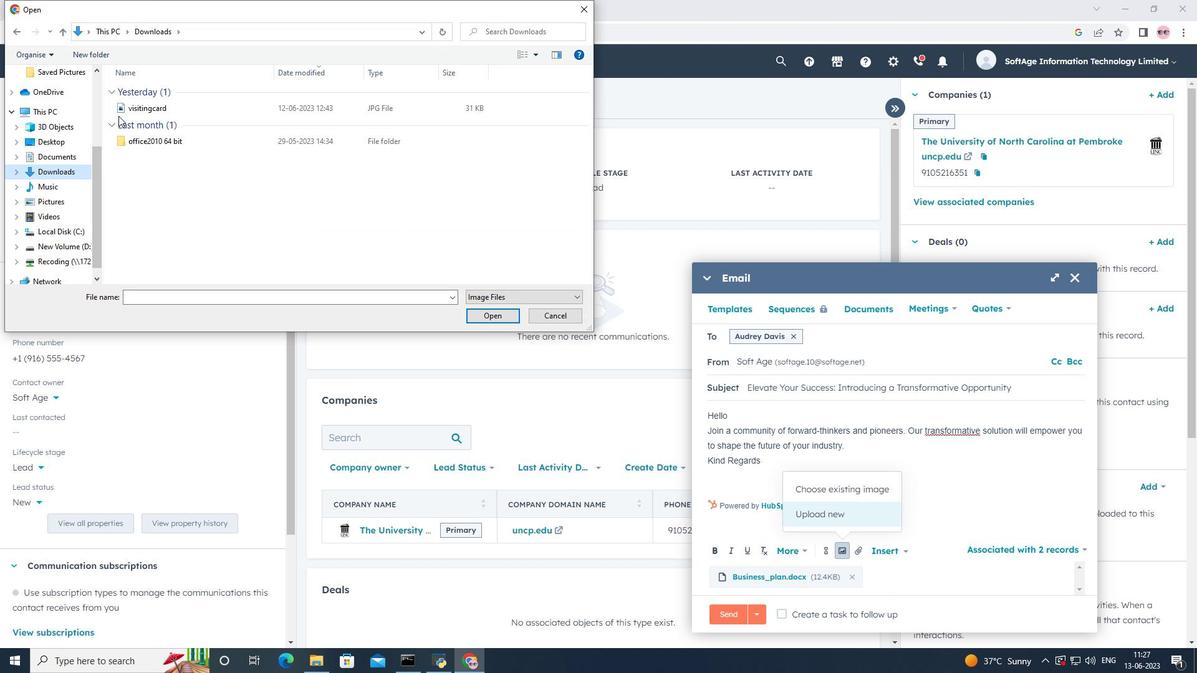 
Action: Mouse pressed left at (127, 114)
Screenshot: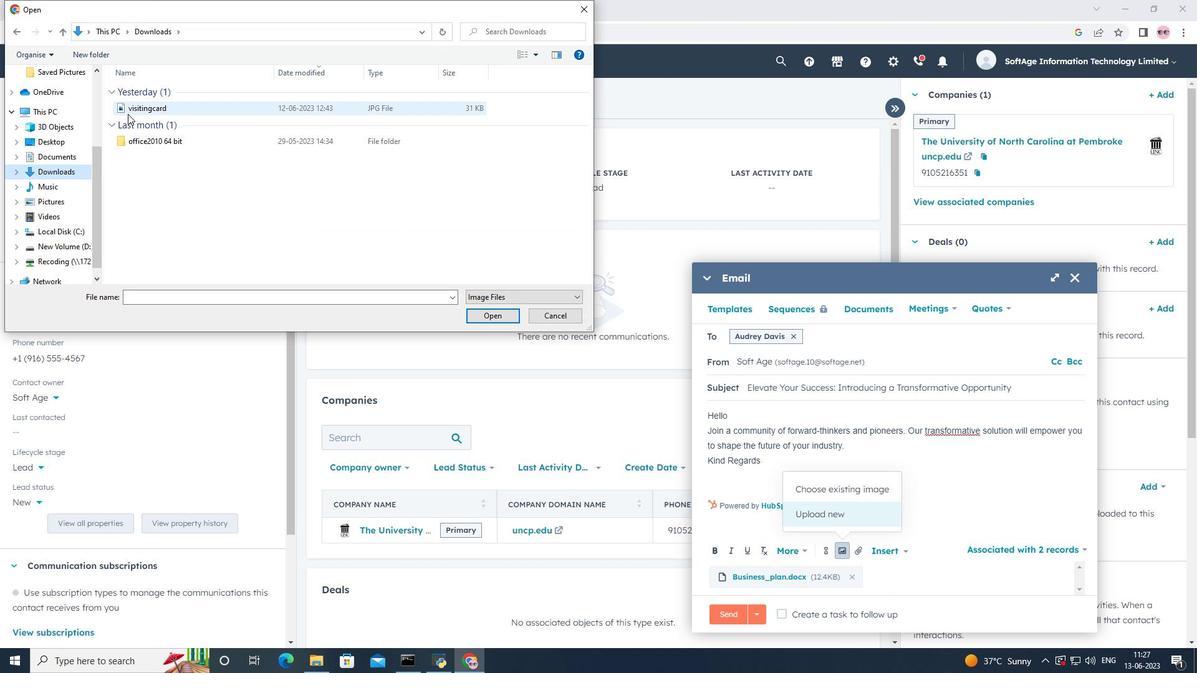 
Action: Mouse moved to (494, 310)
Screenshot: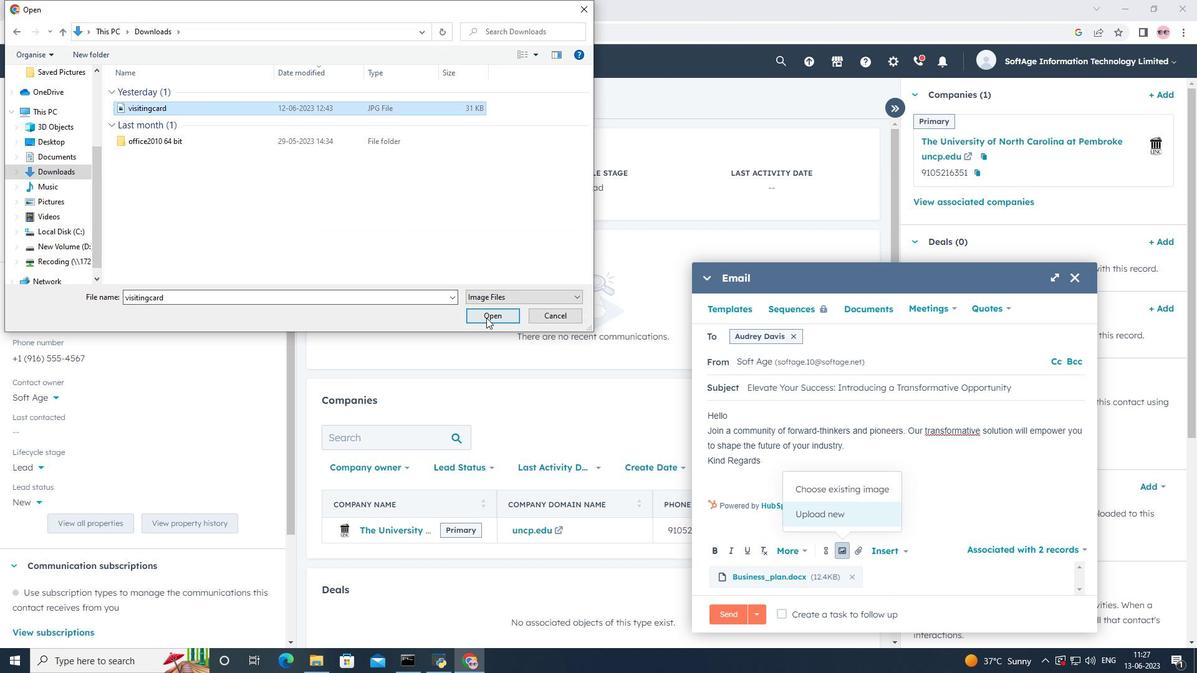 
Action: Mouse pressed left at (494, 310)
Screenshot: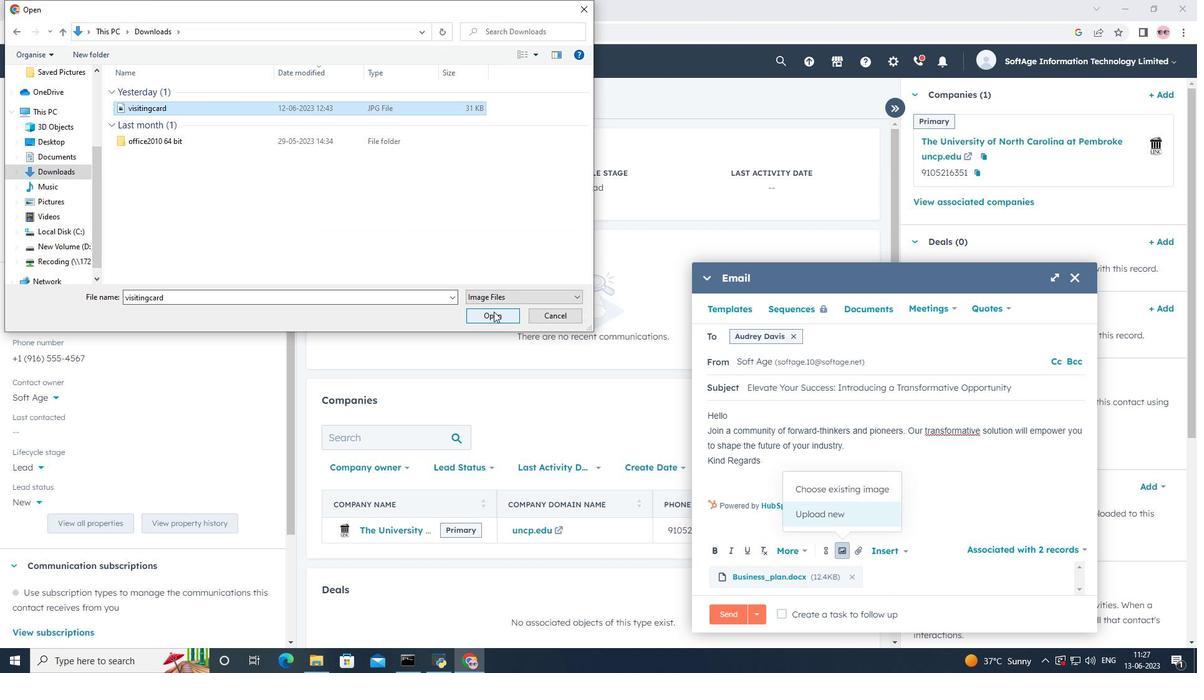
Action: Mouse moved to (766, 350)
Screenshot: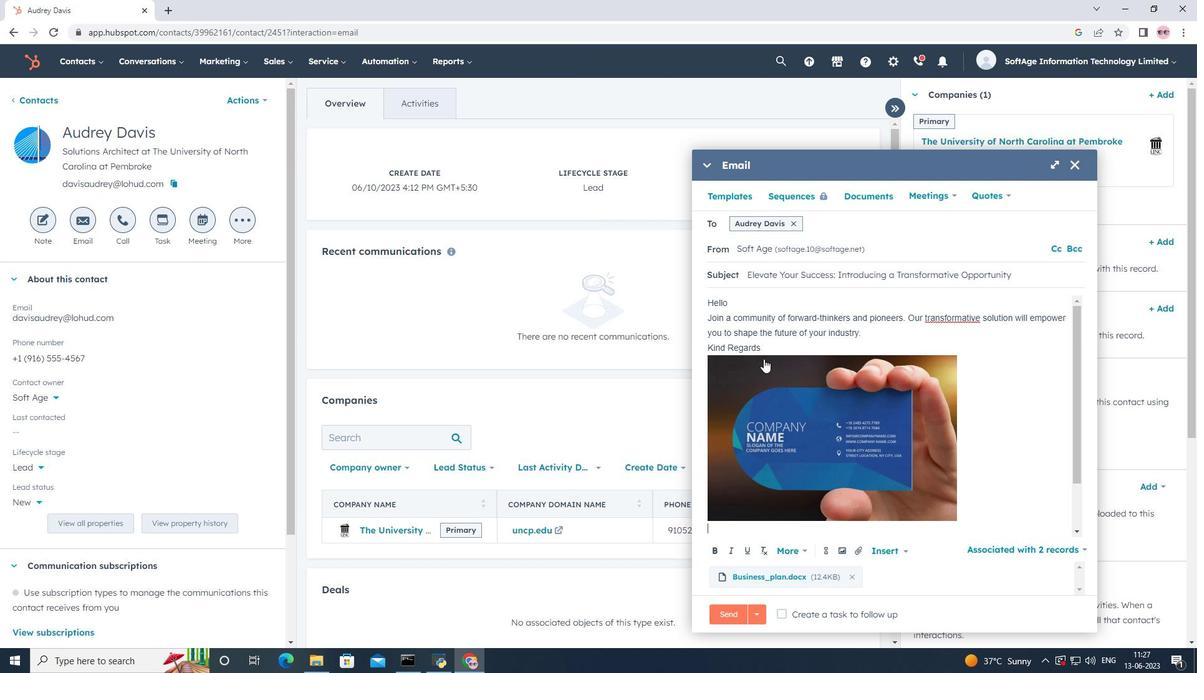 
Action: Mouse pressed left at (766, 350)
Screenshot: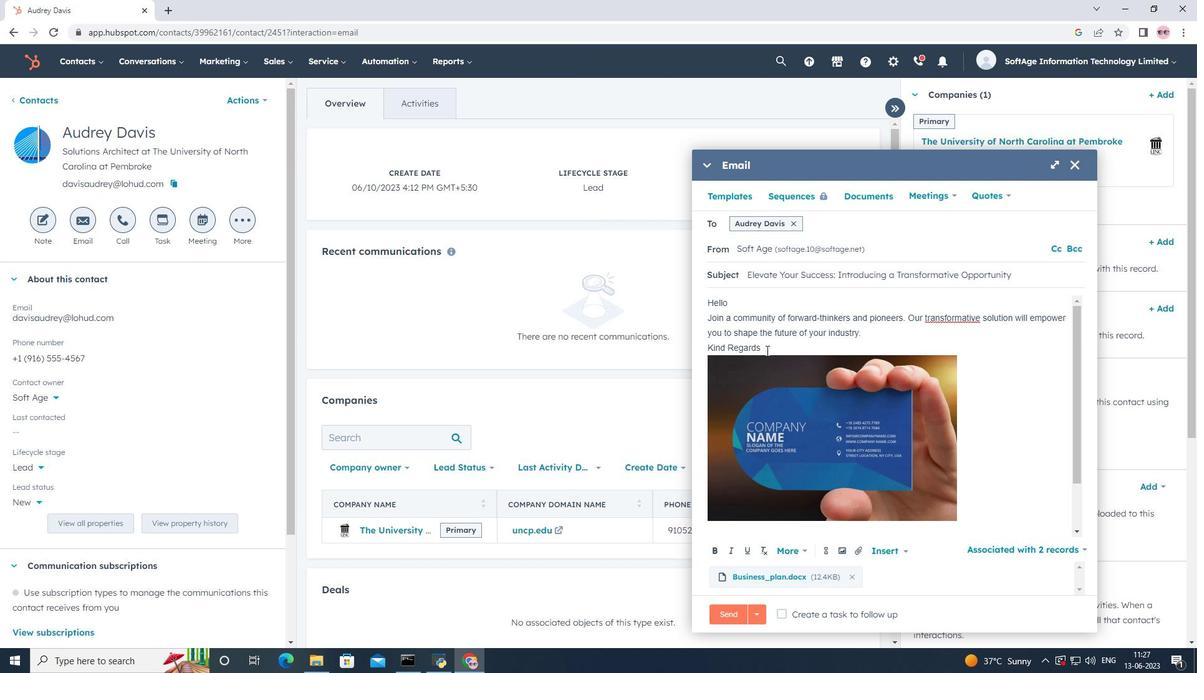
Action: Key pressed <Key.enter>
Screenshot: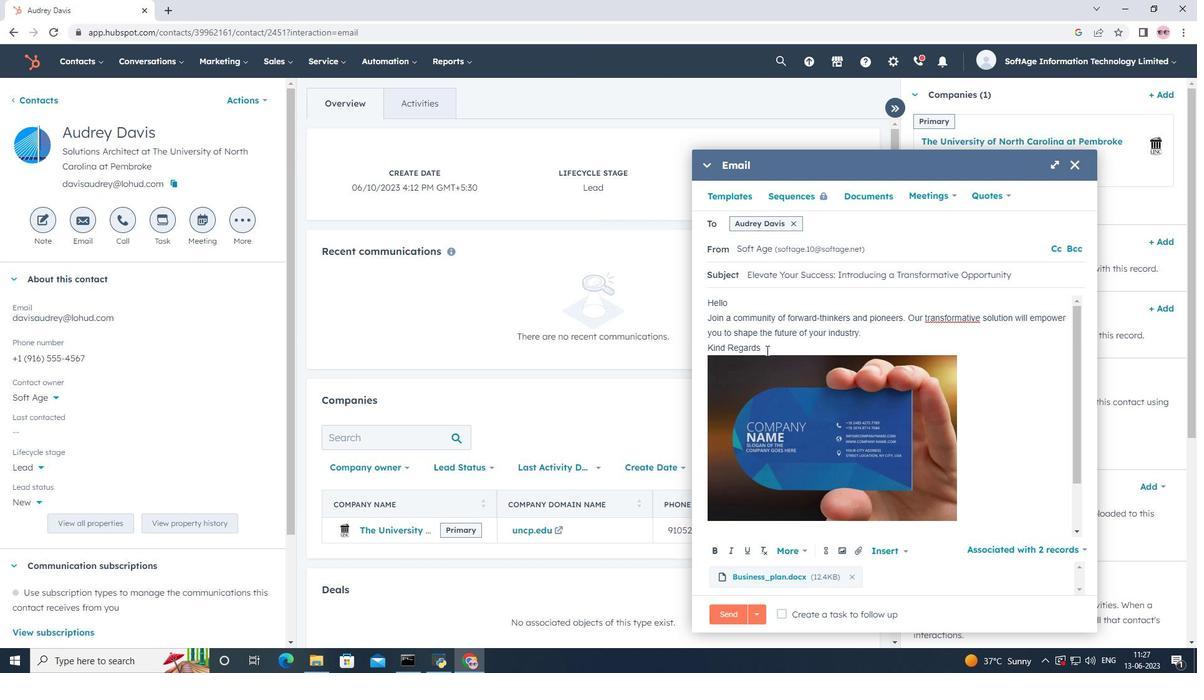 
Action: Mouse moved to (829, 547)
Screenshot: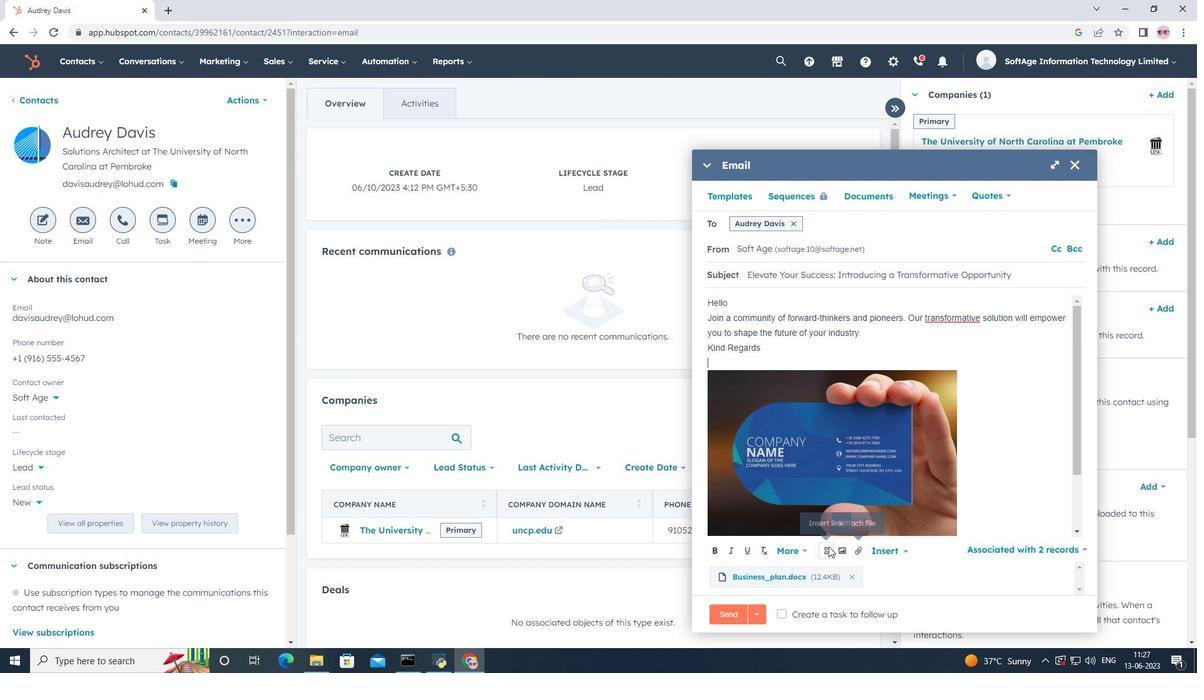 
Action: Key pressed <Key.shift><Key.shift><Key.shift><Key.shift><Key.shift><Key.shift><Key.shift><Key.shift><Key.shift><Key.shift><Key.shift><Key.shift><Key.shift>Tumblr<Key.space>
Screenshot: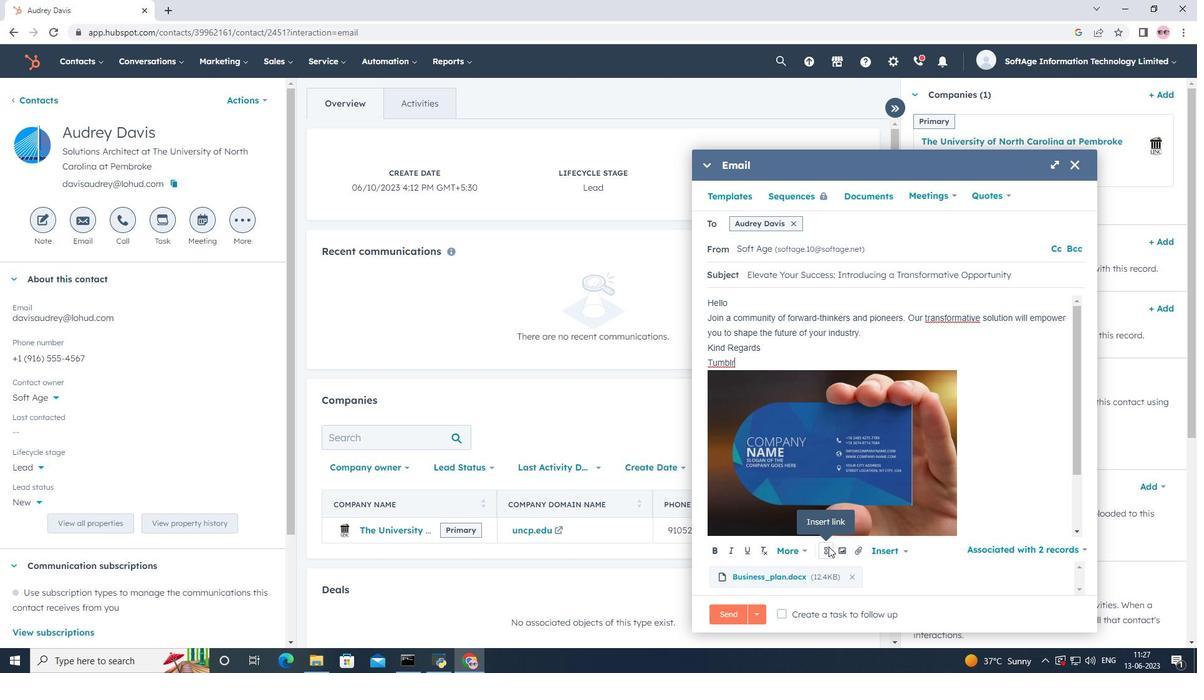 
Action: Mouse moved to (824, 552)
Screenshot: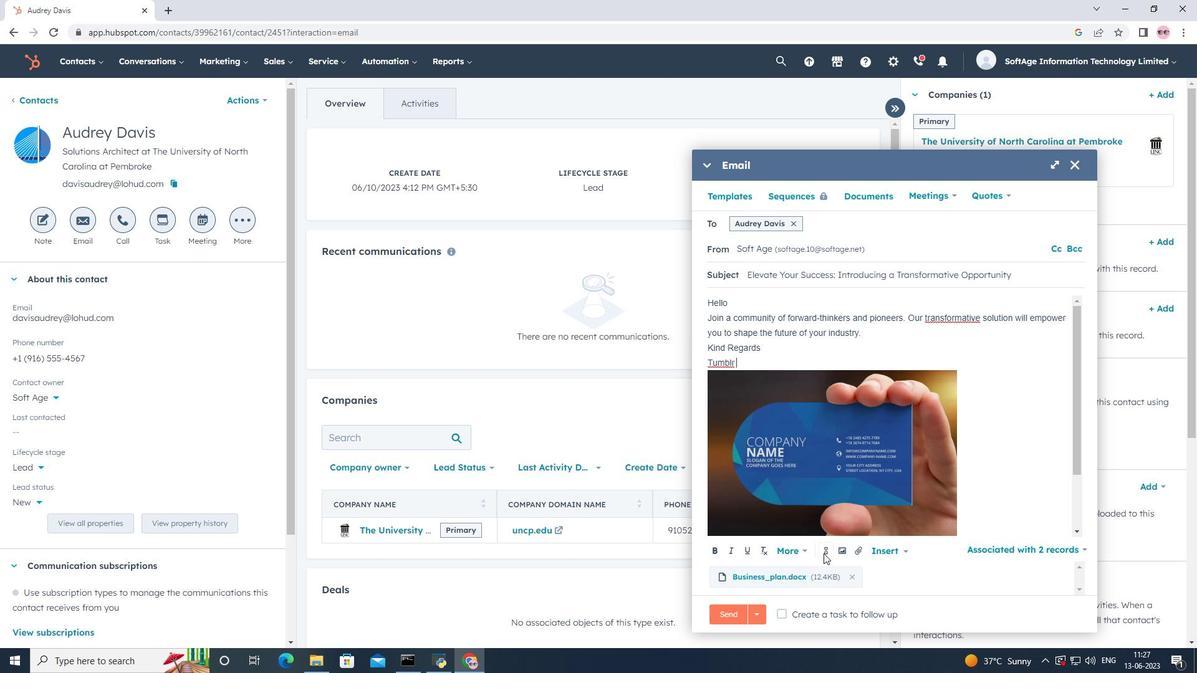 
Action: Mouse pressed left at (824, 552)
Screenshot: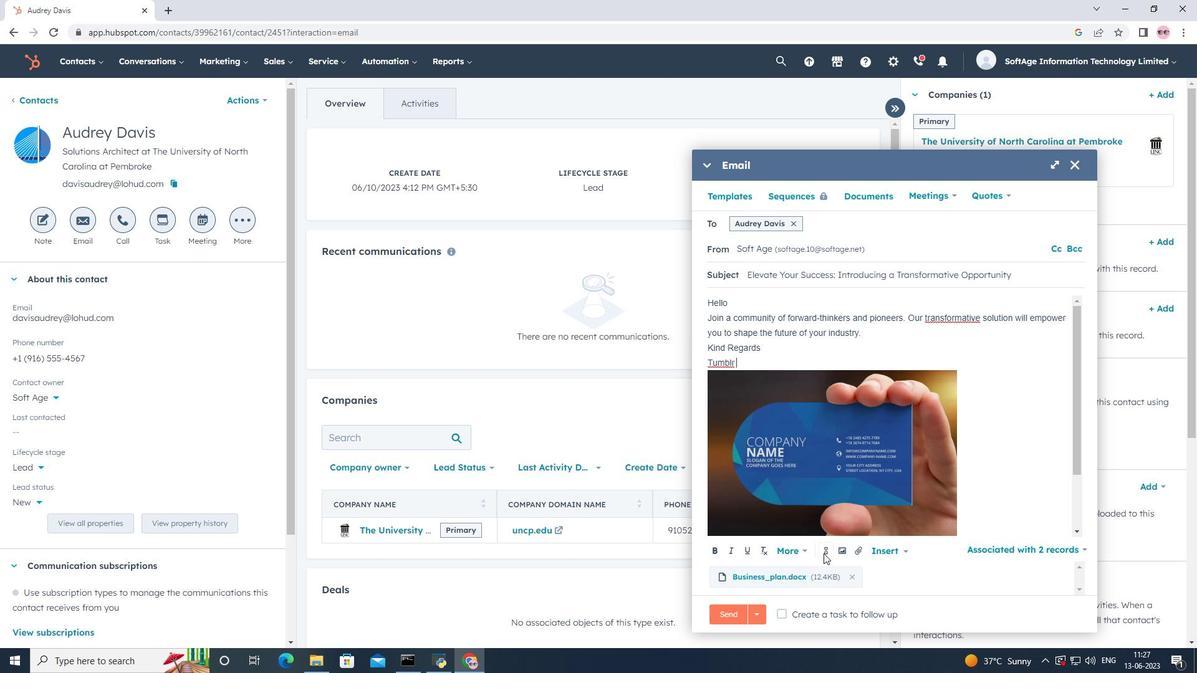 
Action: Mouse moved to (842, 473)
Screenshot: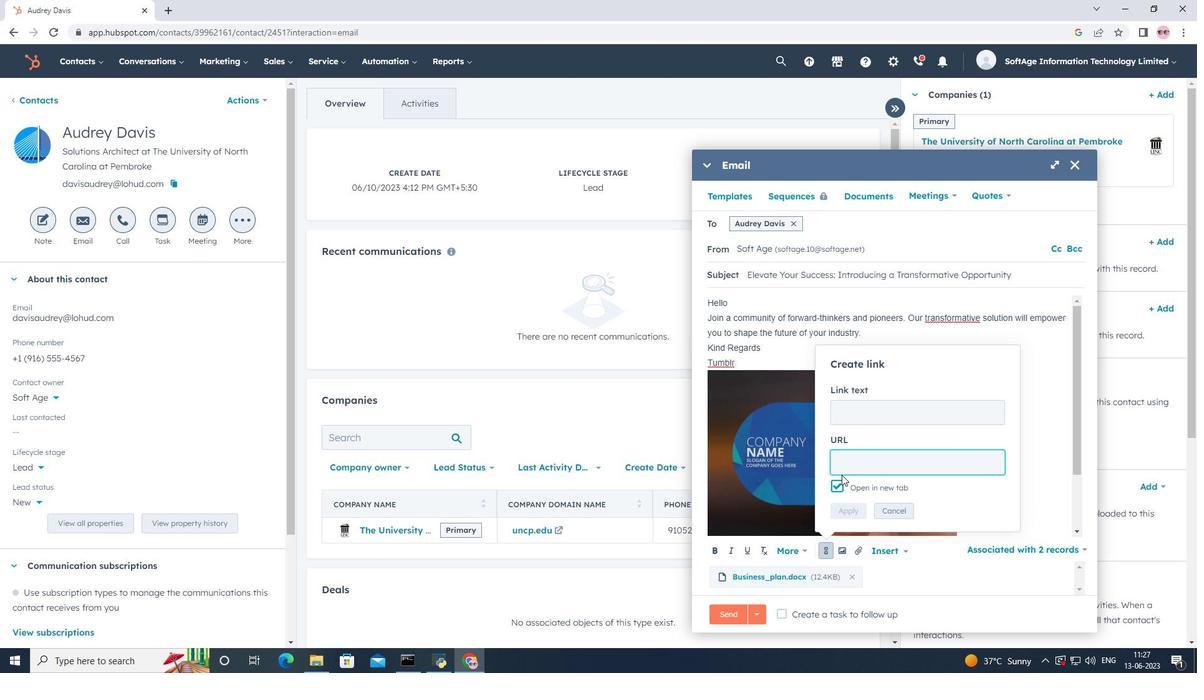 
Action: Key pressed www.tumblr.com
Screenshot: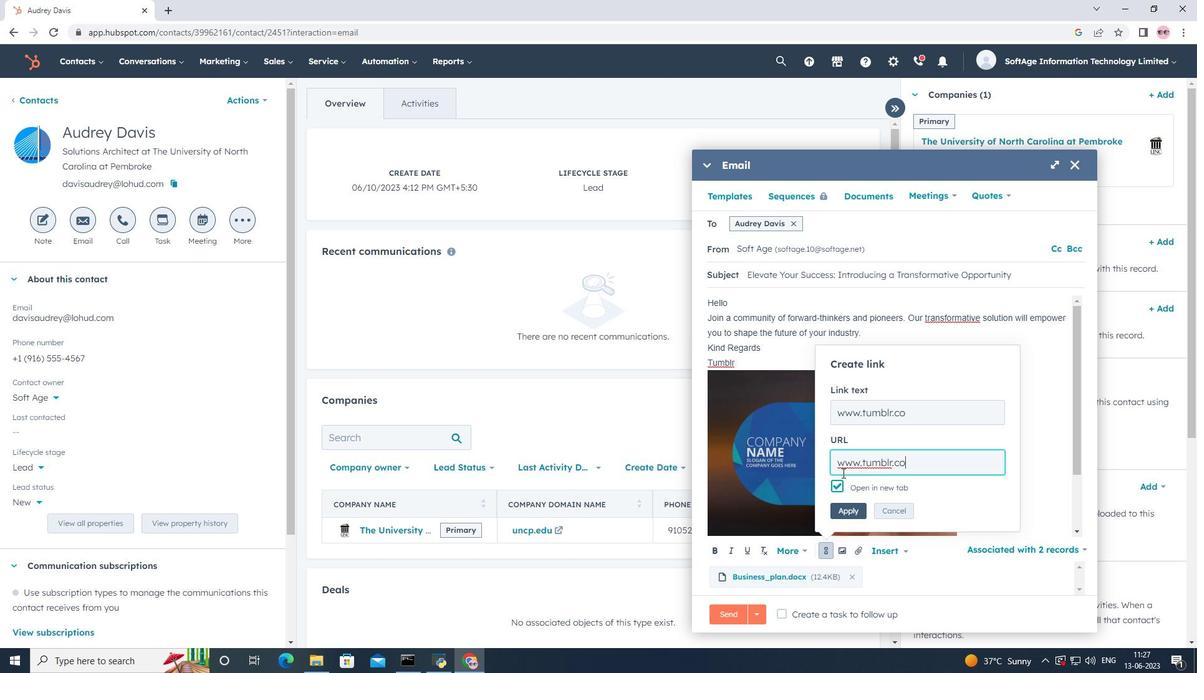
Action: Mouse moved to (851, 509)
Screenshot: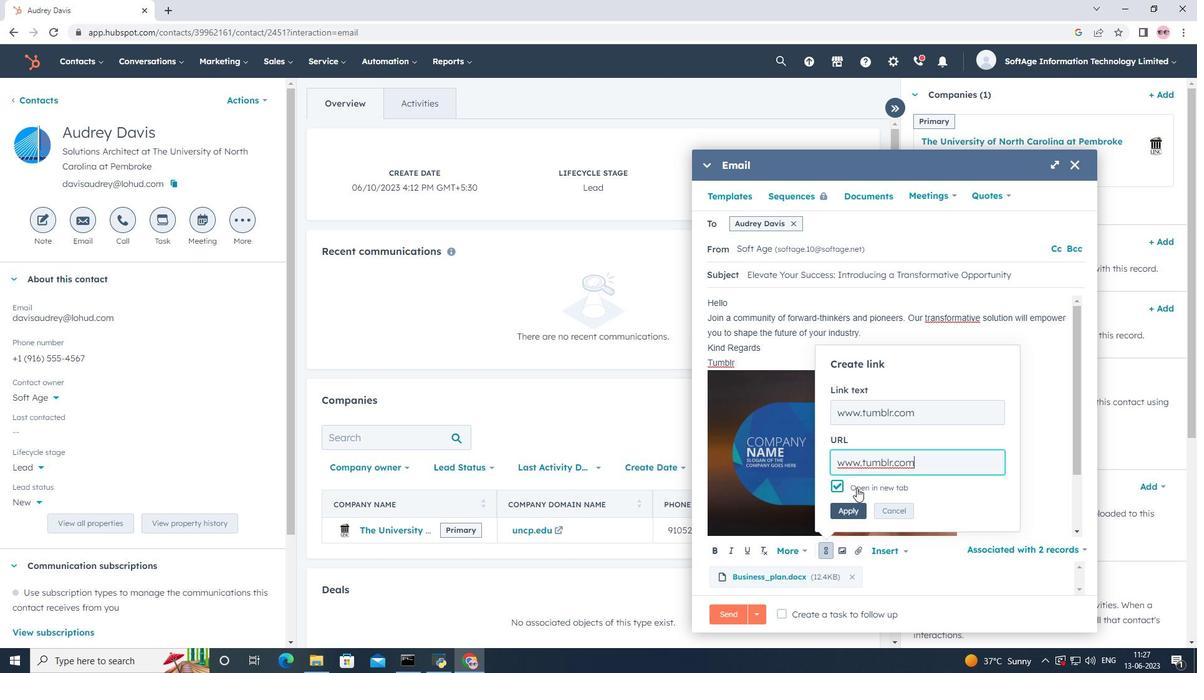 
Action: Mouse pressed left at (851, 509)
Screenshot: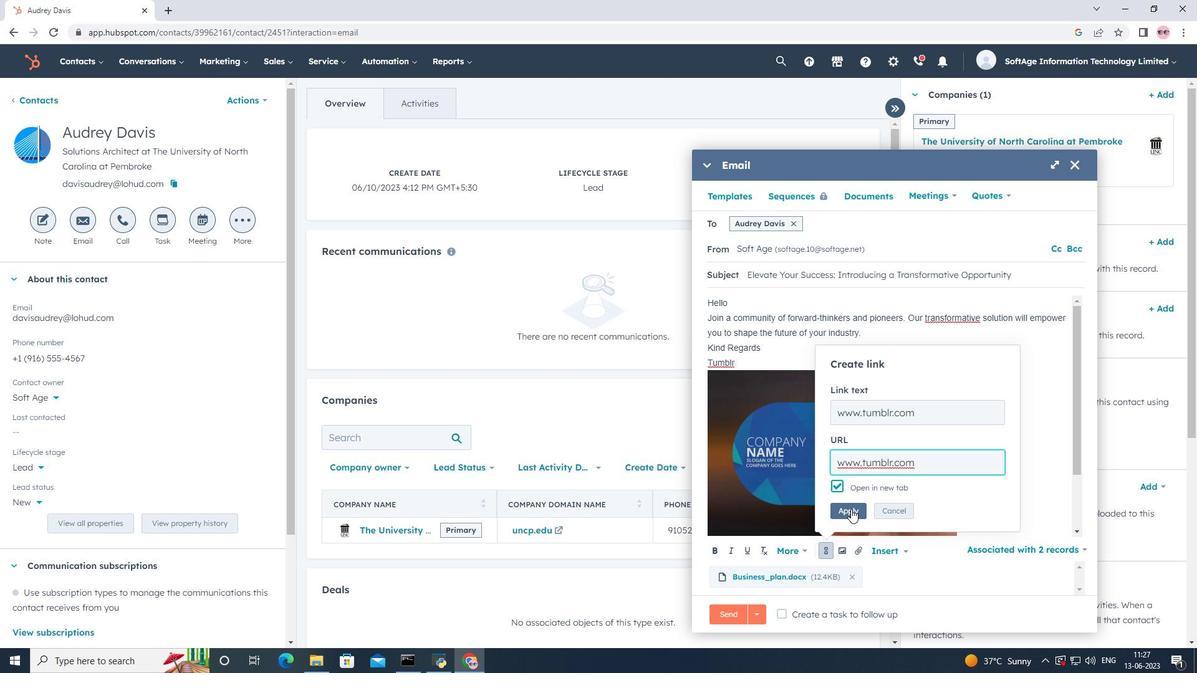 
Action: Mouse moved to (846, 524)
Screenshot: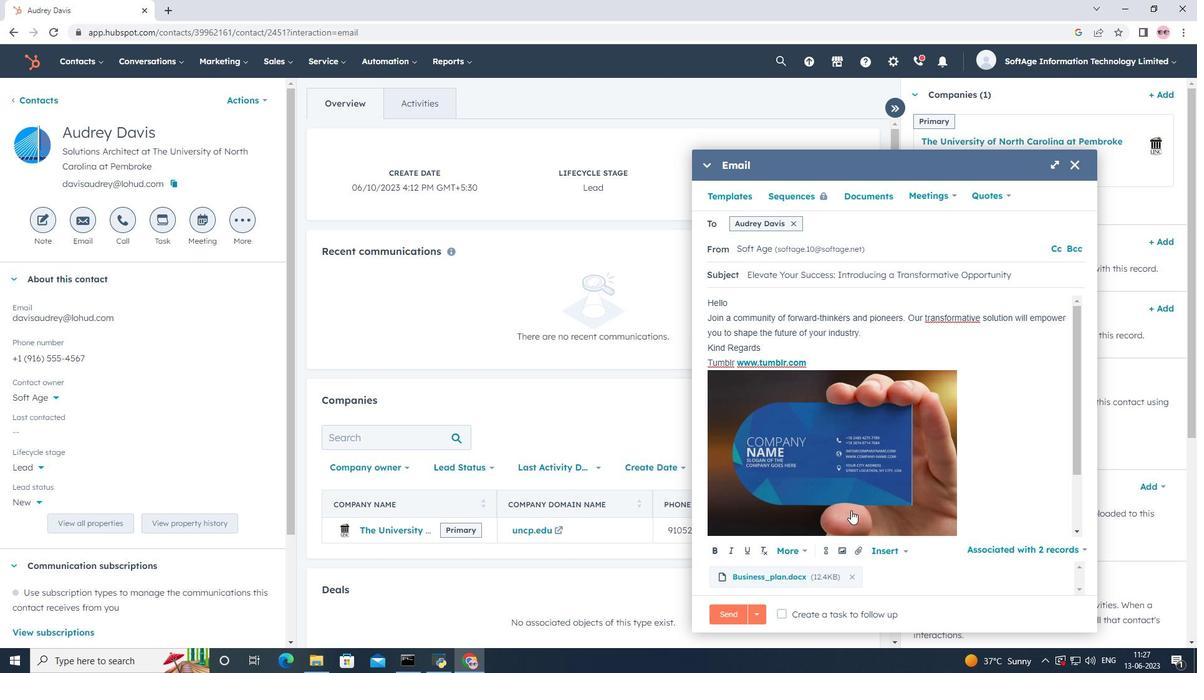 
Action: Mouse scrolled (846, 524) with delta (0, 0)
Screenshot: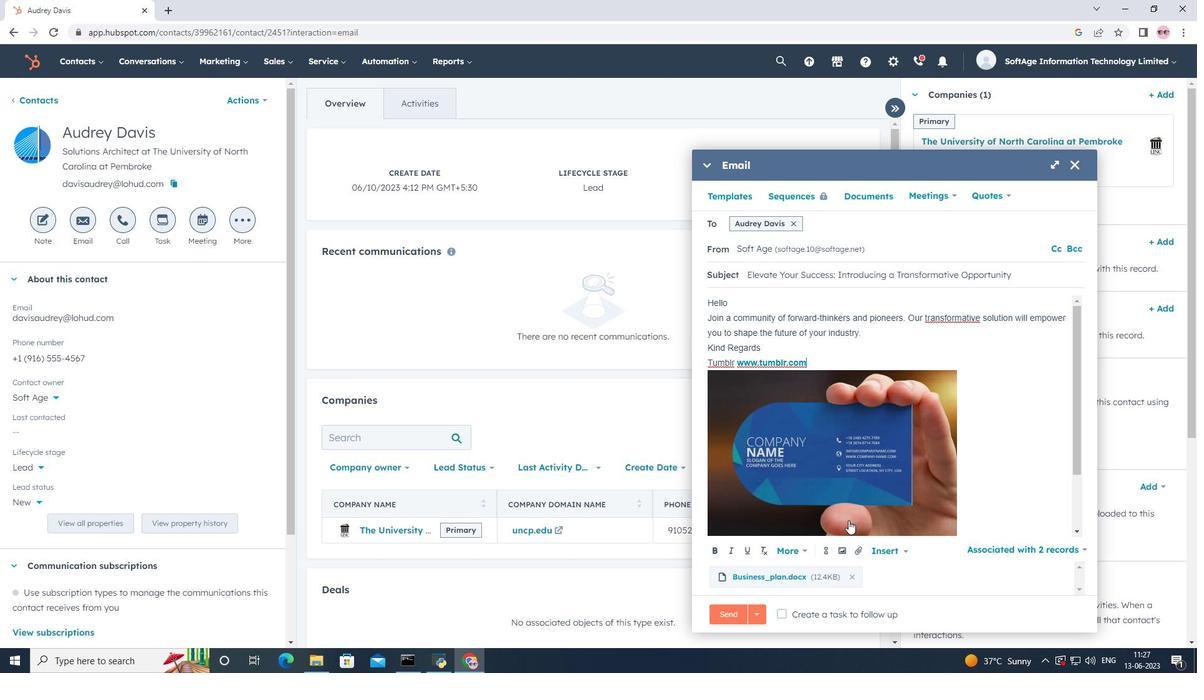 
Action: Mouse scrolled (846, 524) with delta (0, 0)
Screenshot: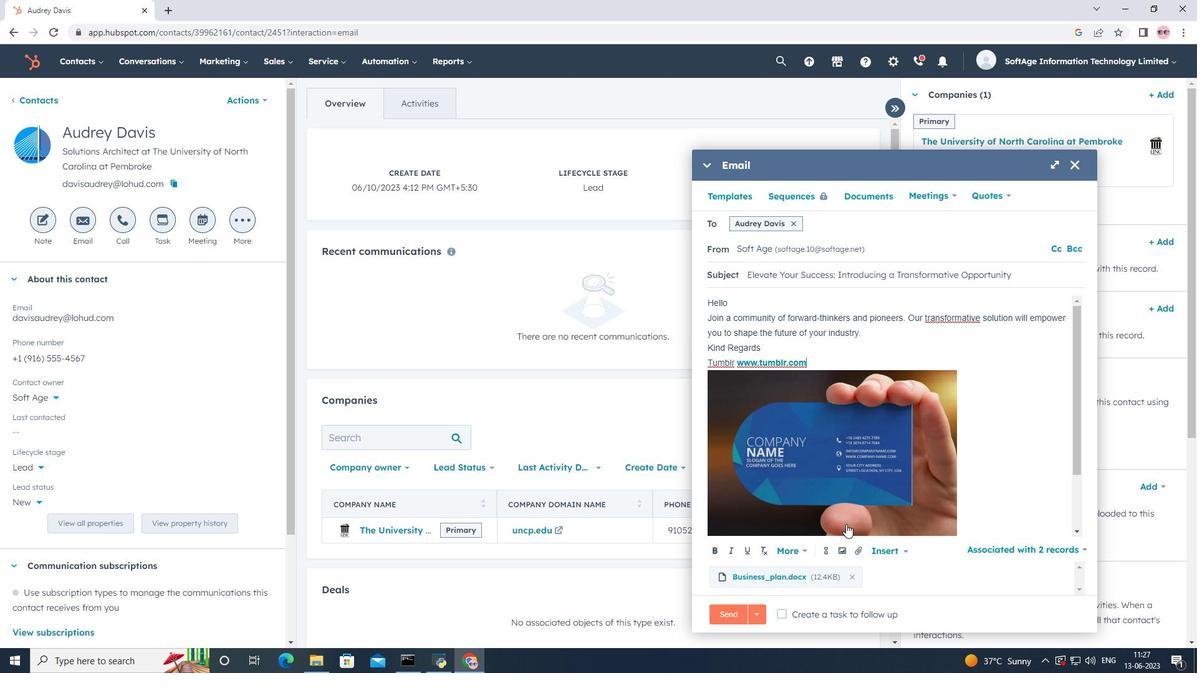 
Action: Mouse moved to (784, 617)
Screenshot: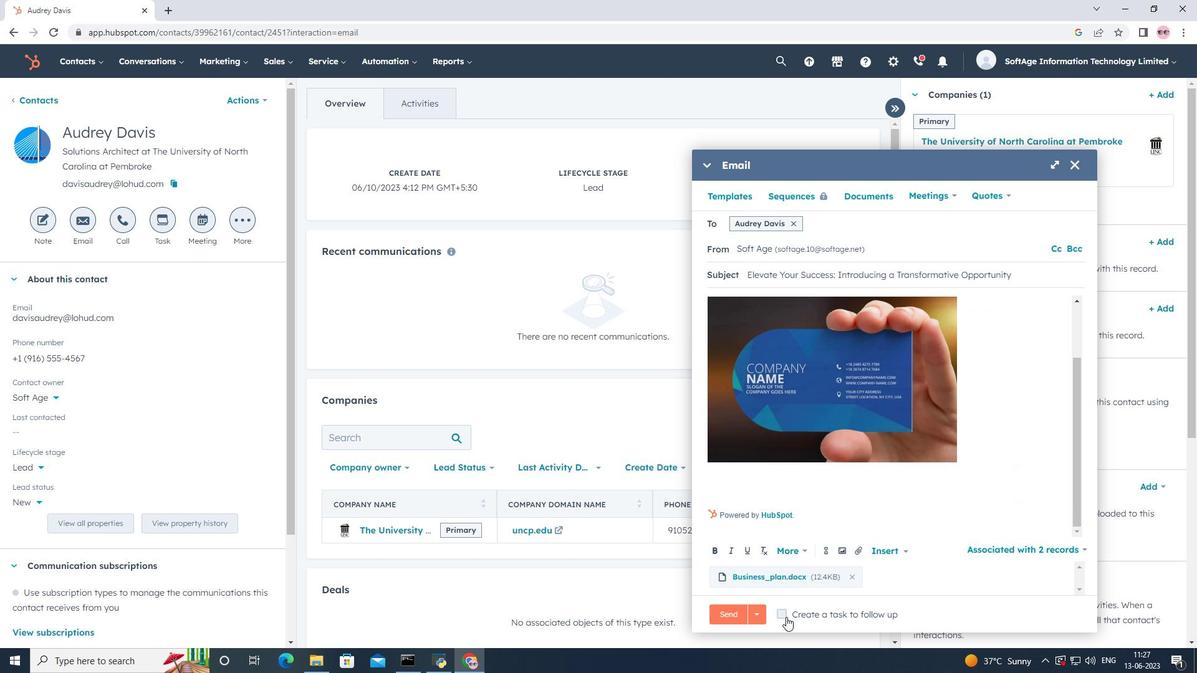 
Action: Mouse pressed left at (784, 617)
Screenshot: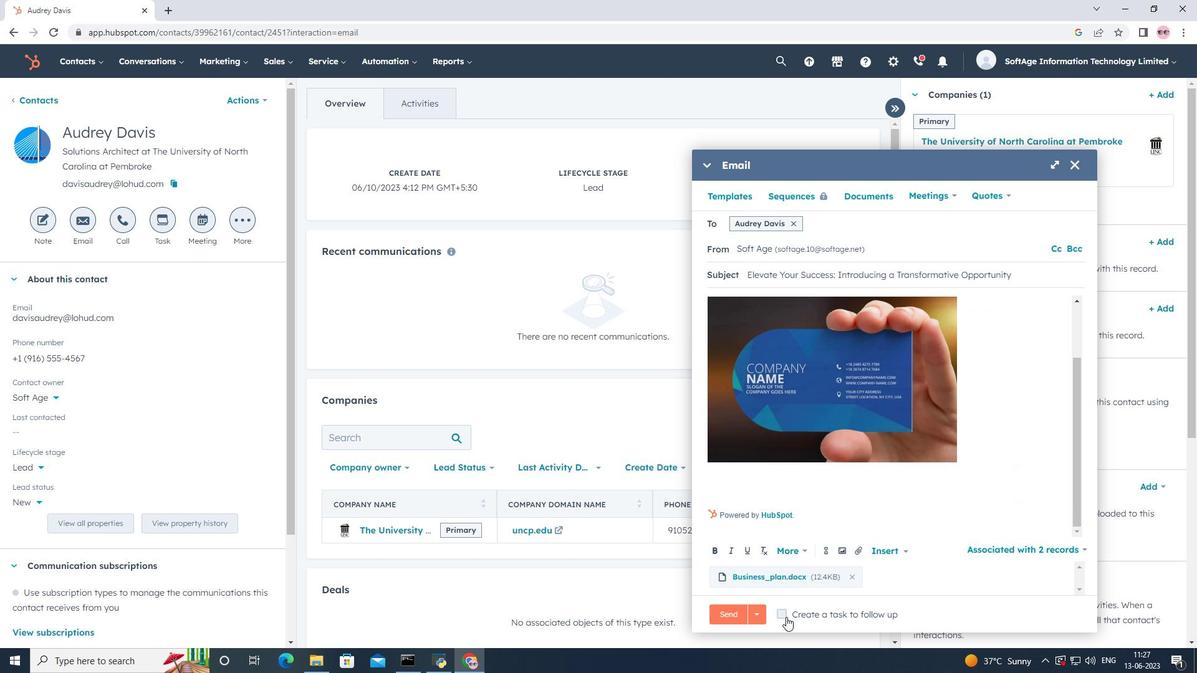 
Action: Mouse moved to (1029, 615)
Screenshot: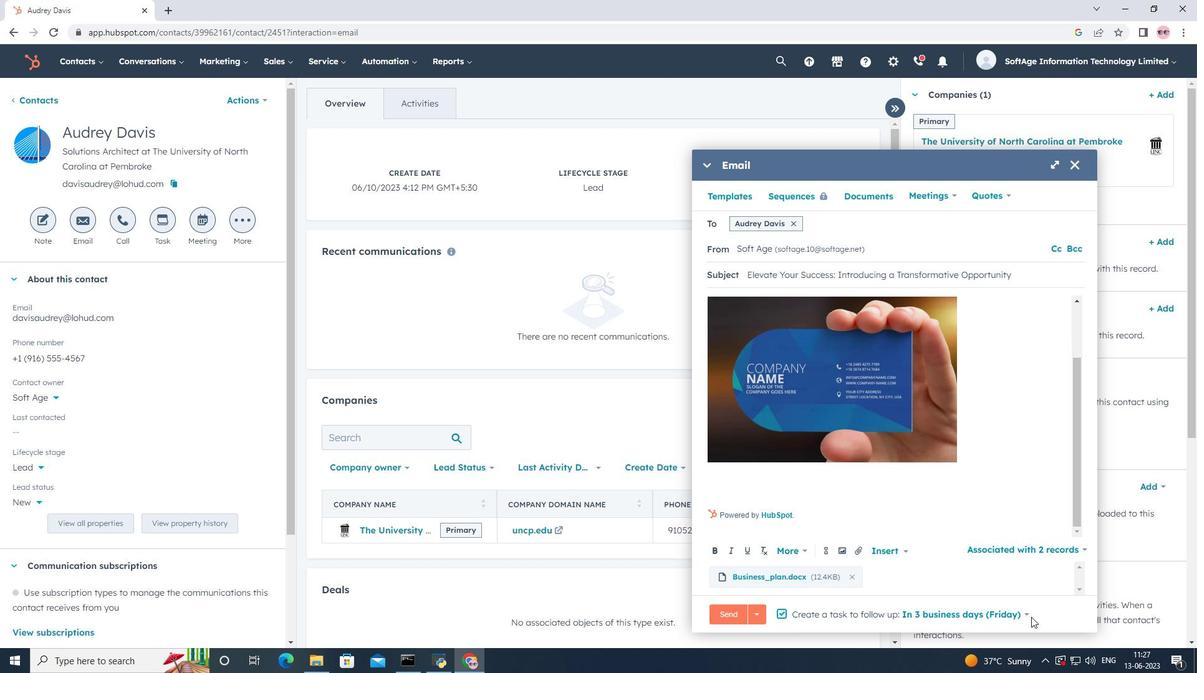 
Action: Mouse pressed left at (1029, 615)
Screenshot: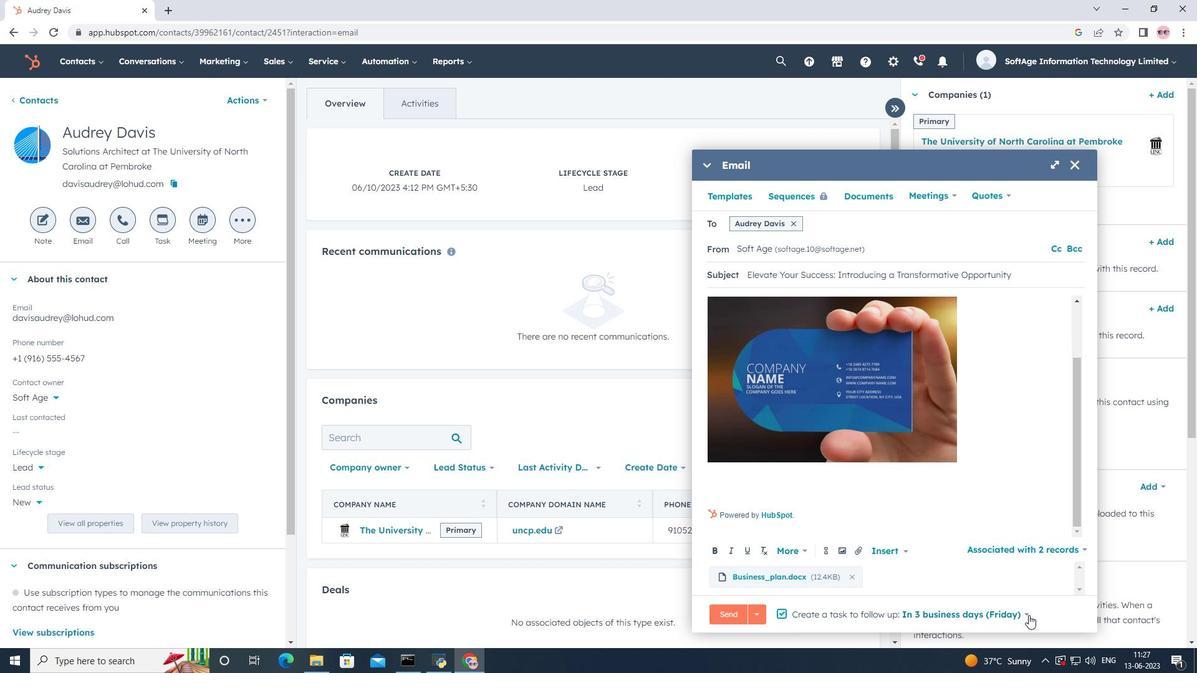 
Action: Mouse moved to (942, 563)
Screenshot: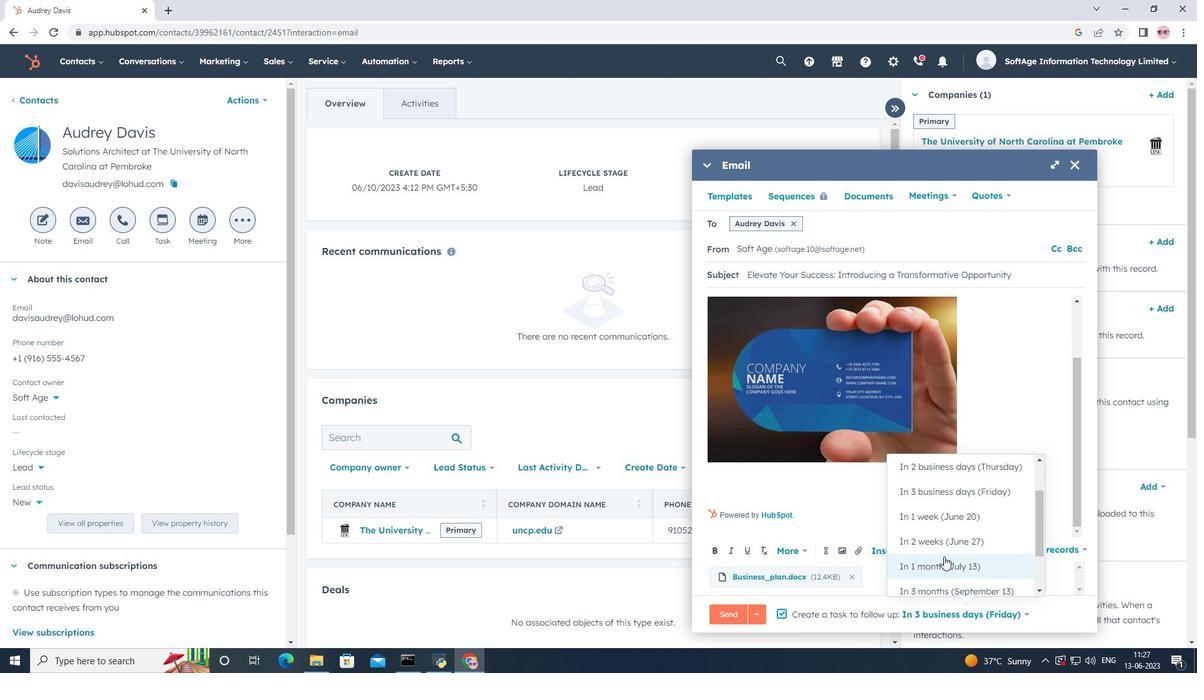
Action: Mouse pressed left at (942, 563)
Screenshot: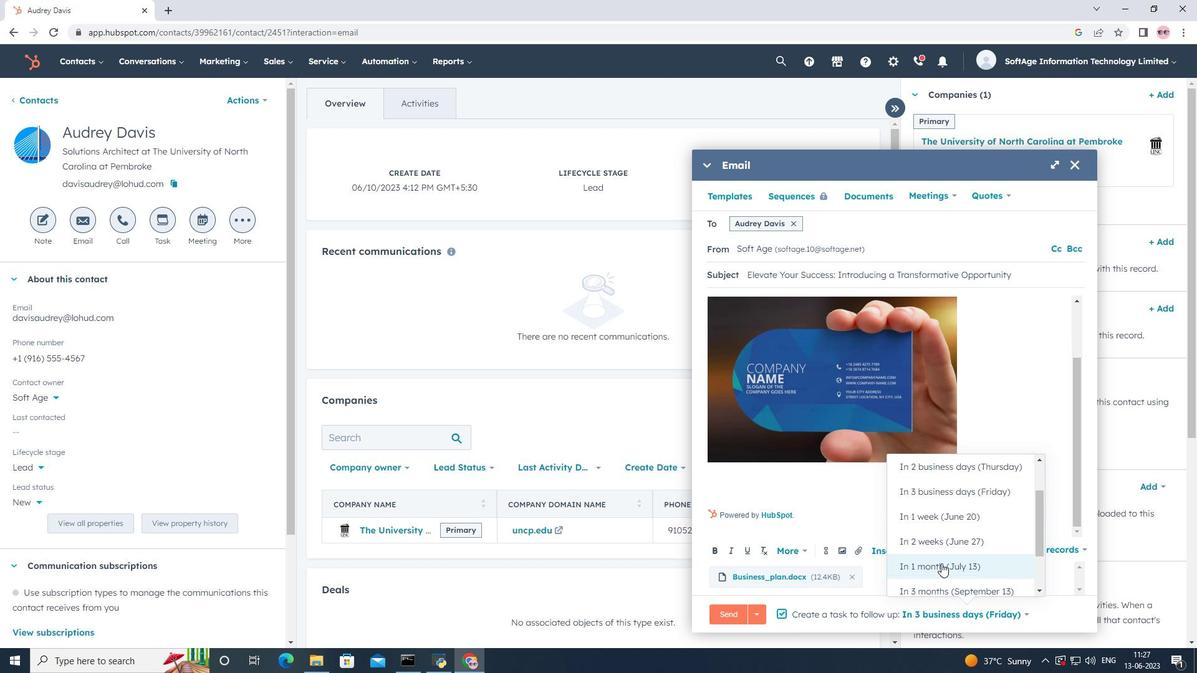 
Action: Mouse scrolled (942, 563) with delta (0, 0)
Screenshot: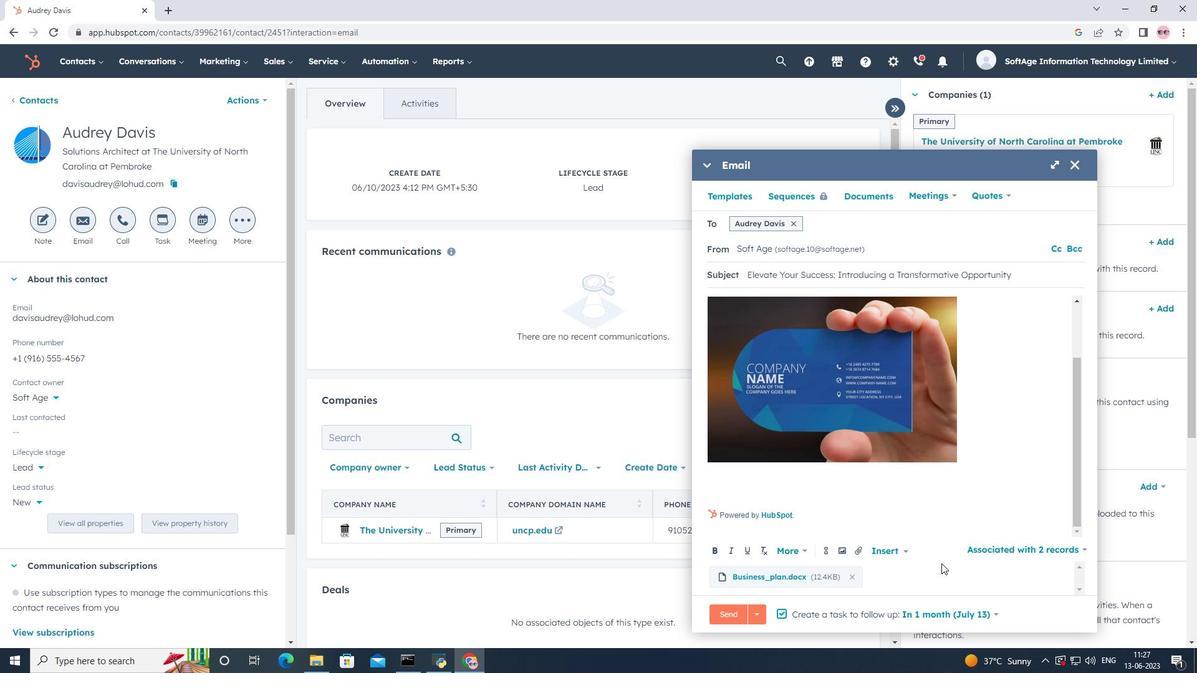 
Action: Mouse scrolled (942, 563) with delta (0, 0)
Screenshot: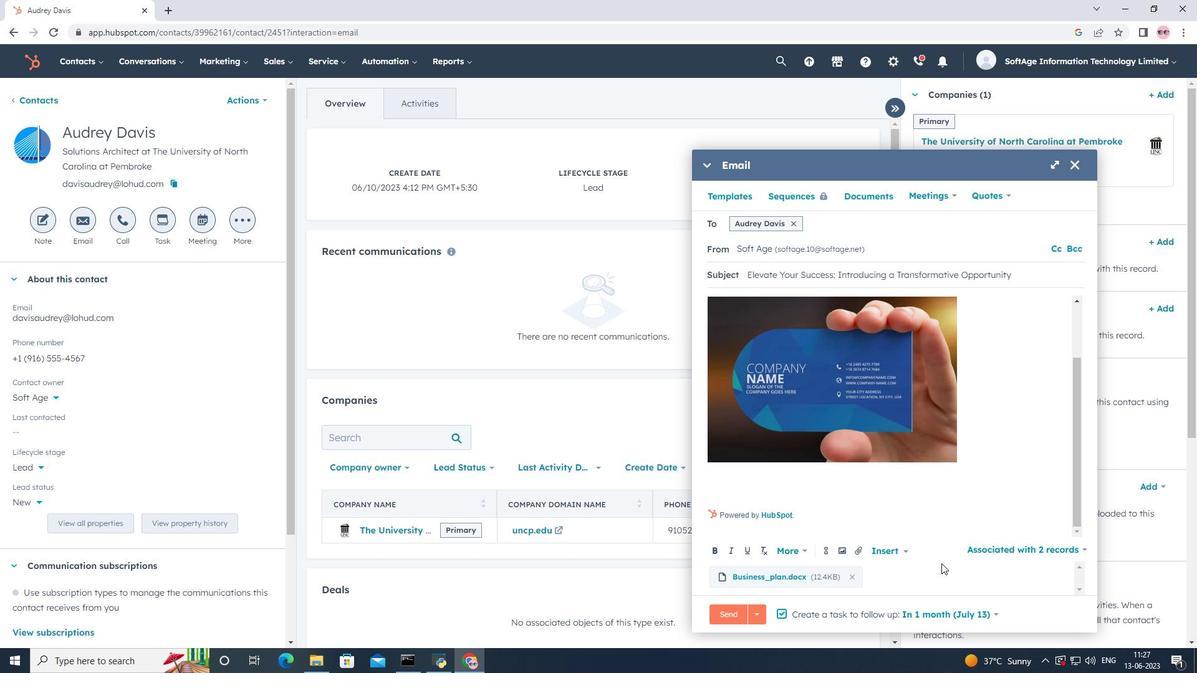 
Action: Mouse scrolled (942, 563) with delta (0, 0)
Screenshot: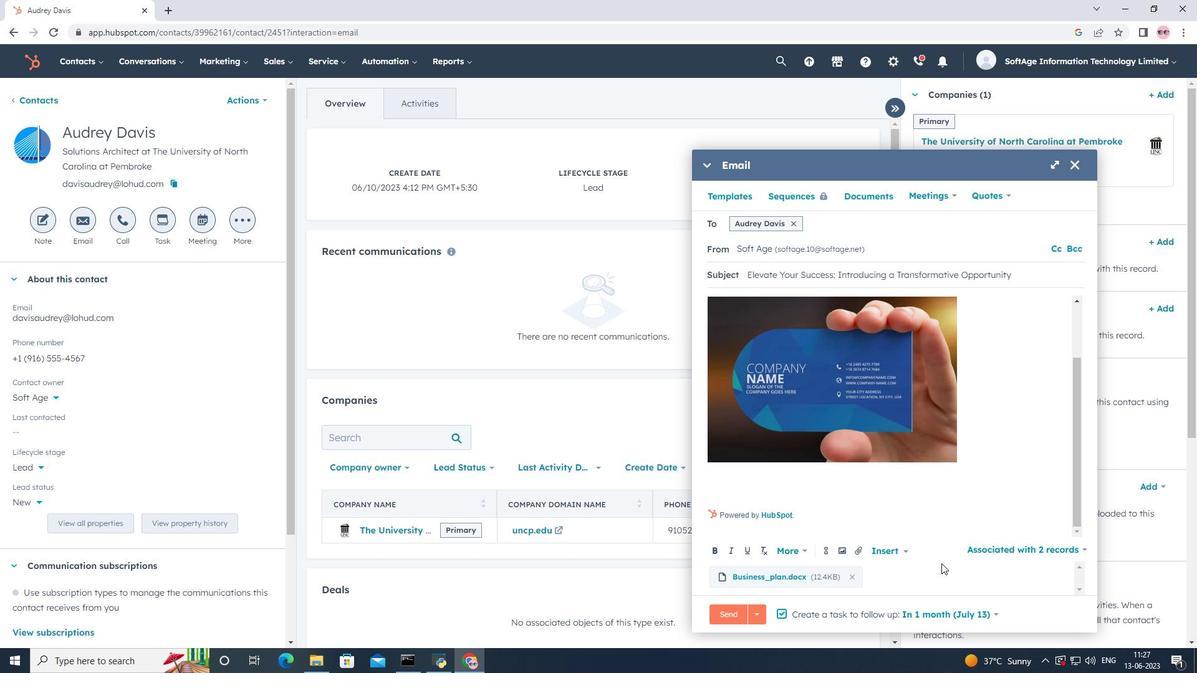 
Action: Mouse scrolled (942, 563) with delta (0, 0)
Screenshot: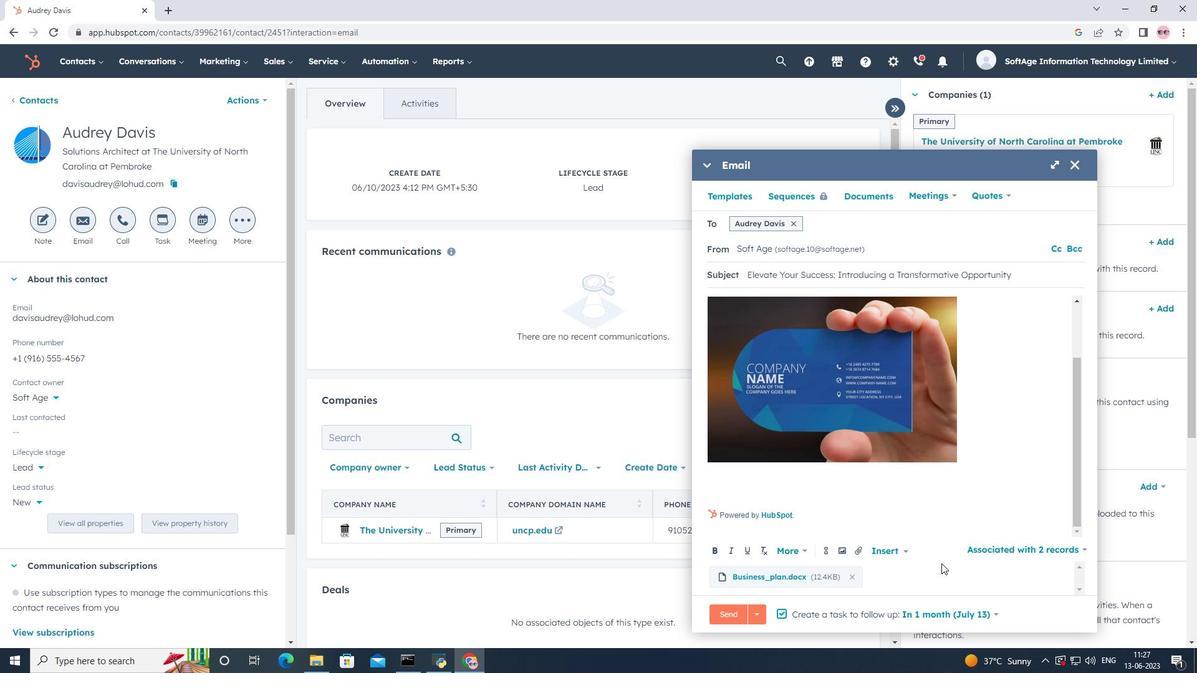 
Action: Mouse scrolled (942, 564) with delta (0, 0)
Screenshot: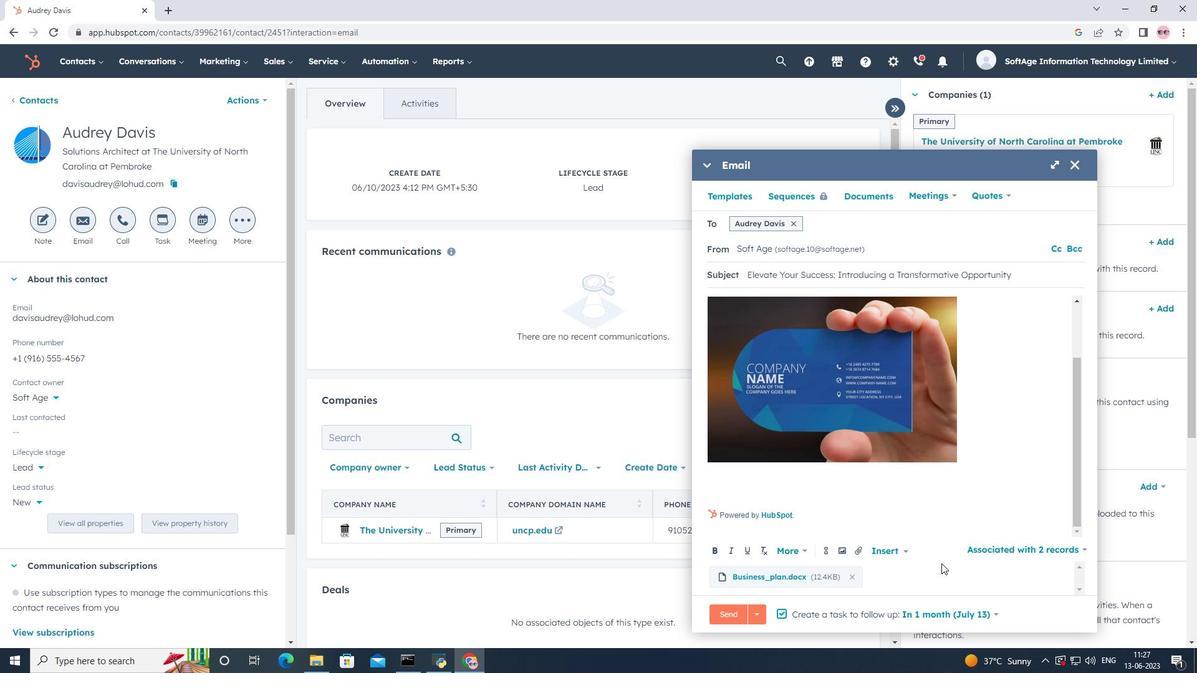 
Action: Mouse scrolled (942, 564) with delta (0, 0)
Screenshot: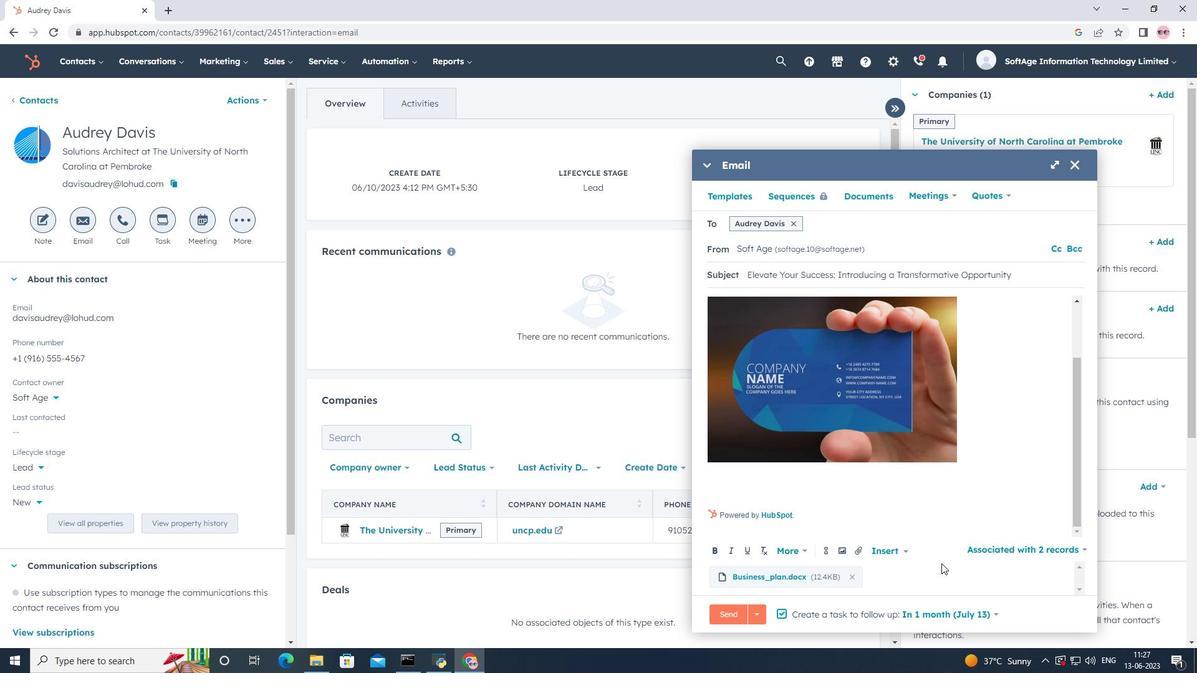 
Action: Mouse scrolled (942, 564) with delta (0, 0)
Screenshot: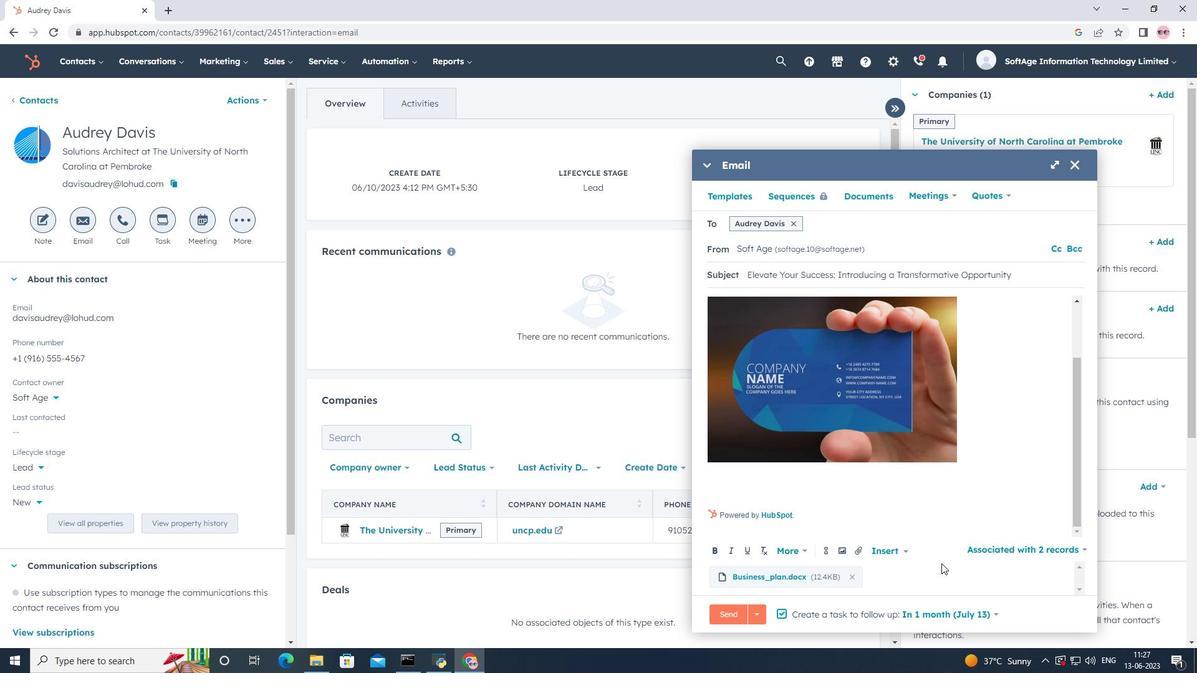 
Action: Mouse scrolled (942, 564) with delta (0, 0)
Screenshot: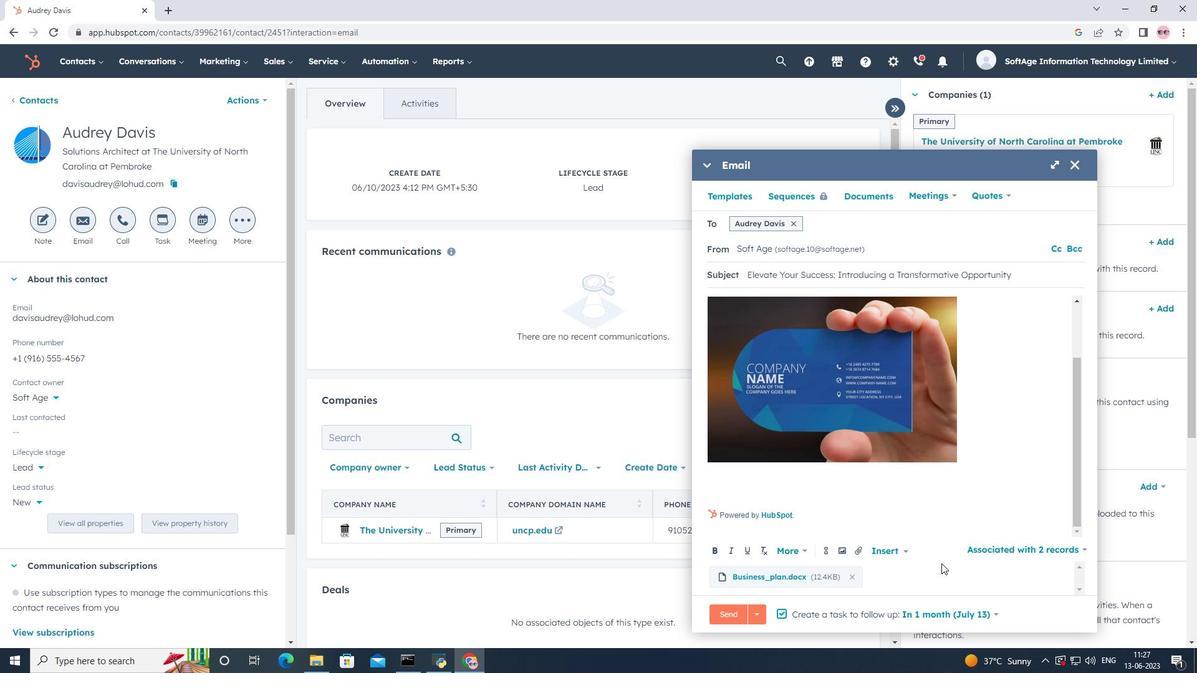 
Action: Mouse moved to (710, 612)
Screenshot: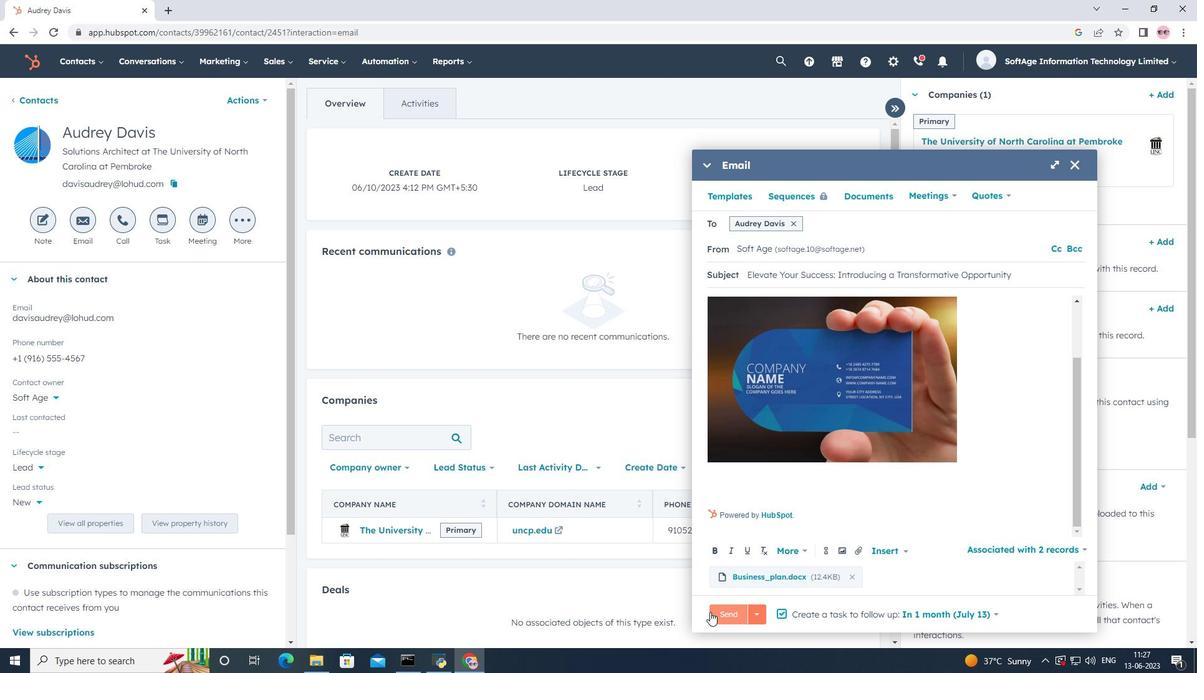 
Action: Mouse pressed left at (710, 612)
Screenshot: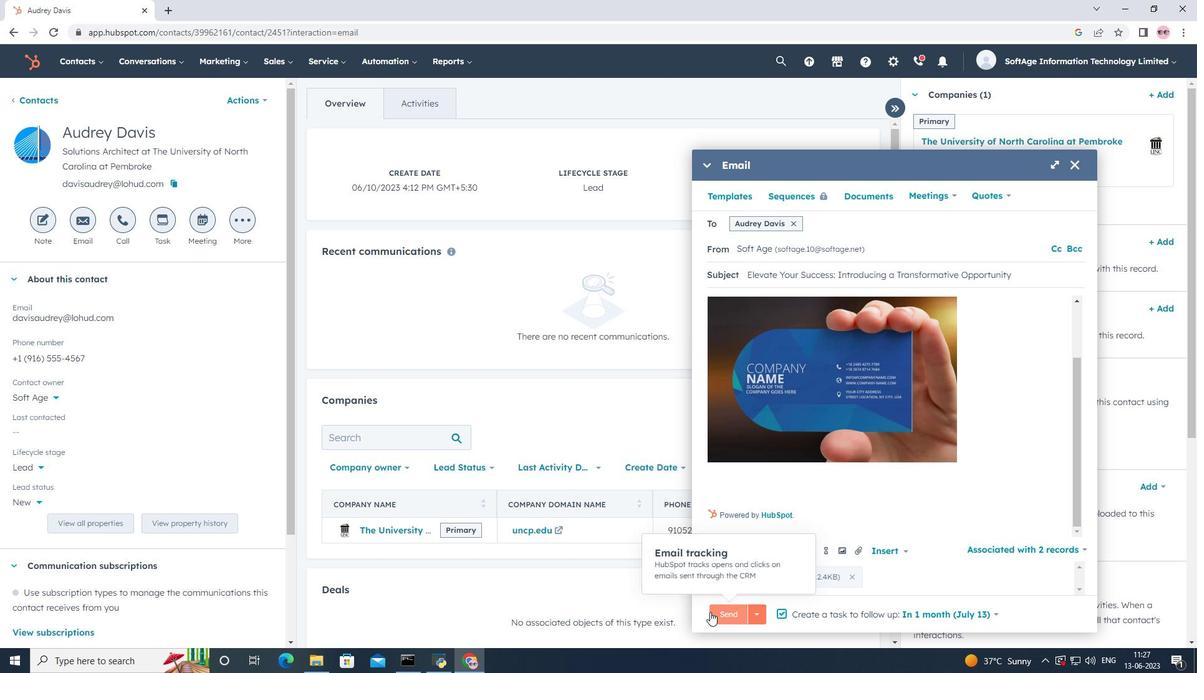
Action: Mouse moved to (459, 178)
Screenshot: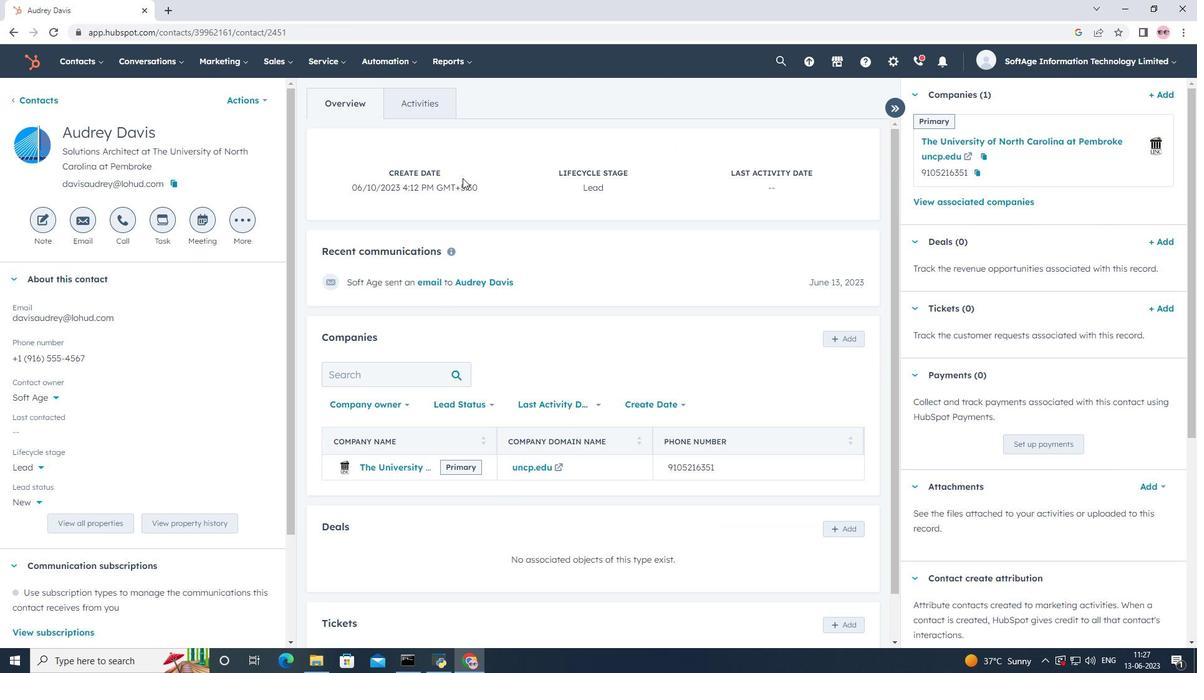 
